 Task: Look for space in Penedo, Brazil from 4th September, 2023 to 10th September, 2023 for 1 adult in price range Rs.9000 to Rs.17000. Place can be private room with 1  bedroom having 1 bed and 1 bathroom. Property type can be house, flat, guest house, hotel. Booking option can be shelf check-in. Required host language is Spanish.
Action: Mouse moved to (420, 102)
Screenshot: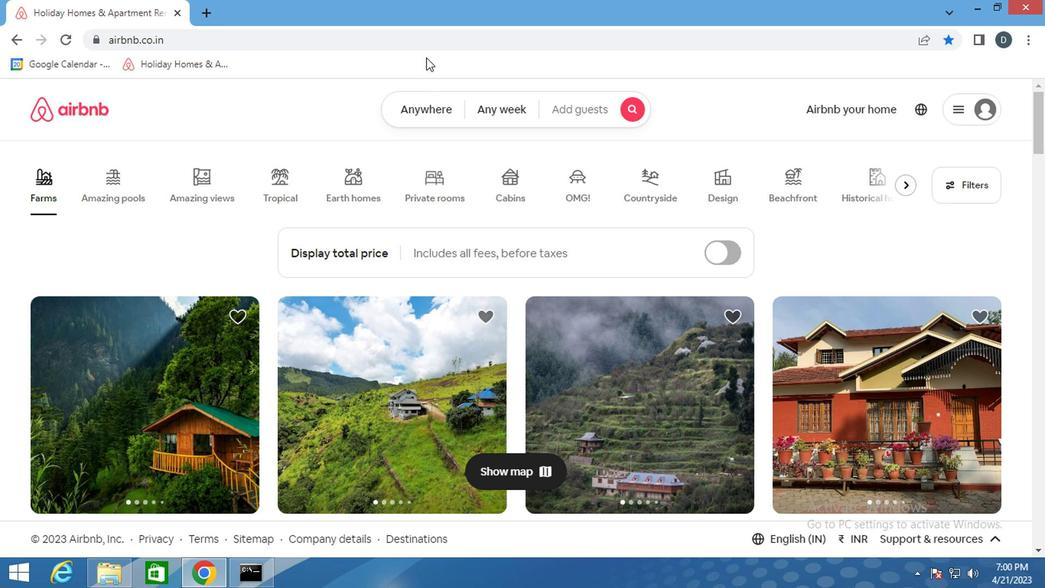 
Action: Mouse pressed left at (420, 102)
Screenshot: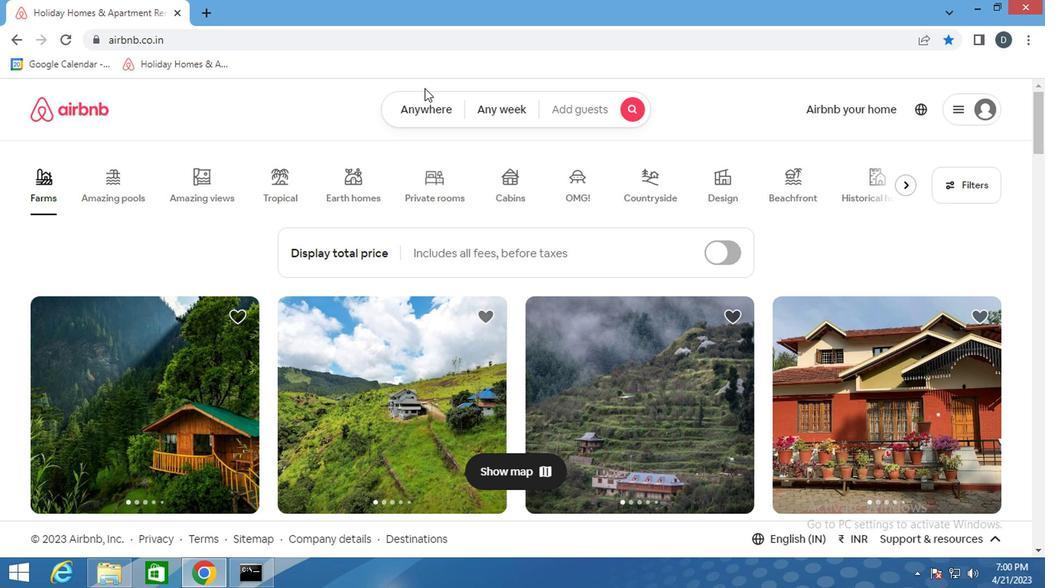 
Action: Mouse moved to (297, 174)
Screenshot: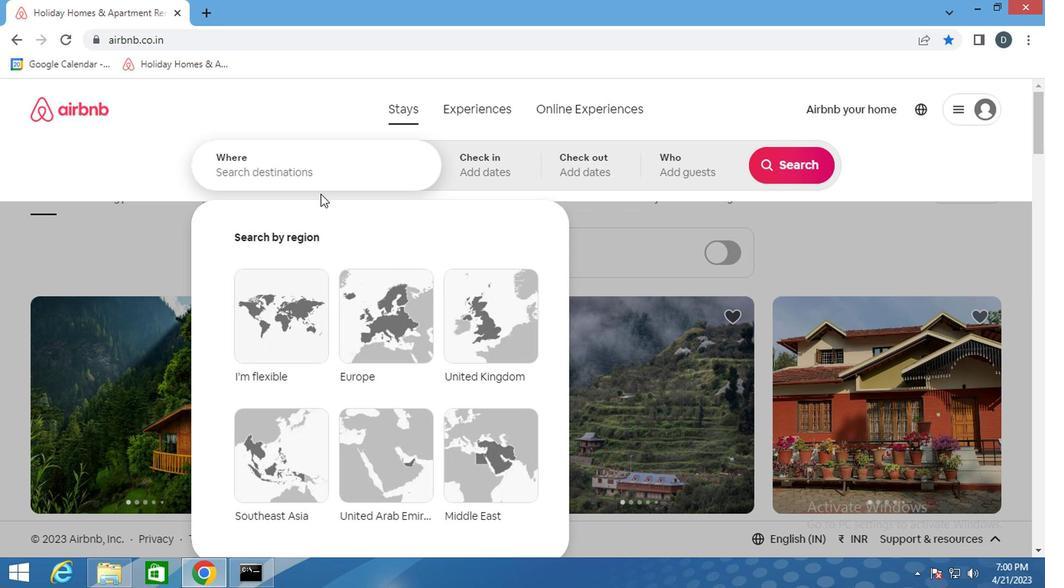 
Action: Mouse pressed left at (297, 174)
Screenshot: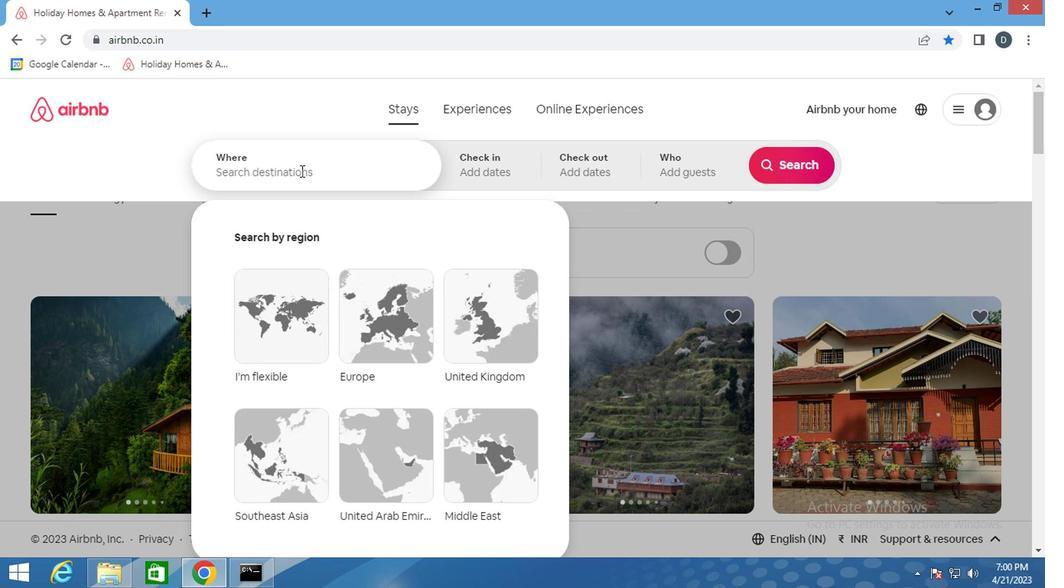 
Action: Mouse moved to (297, 178)
Screenshot: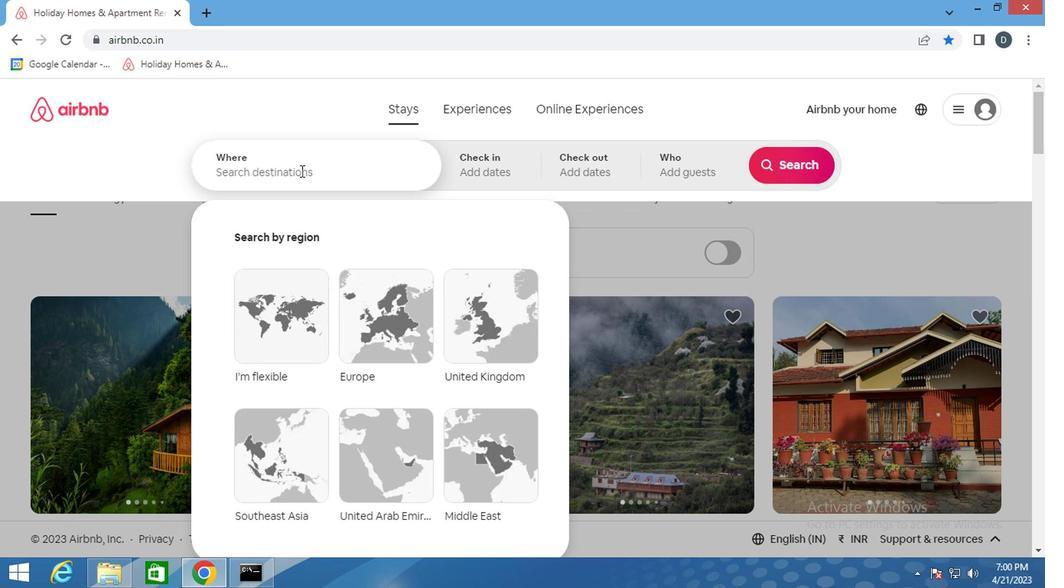 
Action: Key pressed <Key.shift_r>Penedo,<Key.shift>BRAZIL<Key.enter>
Screenshot: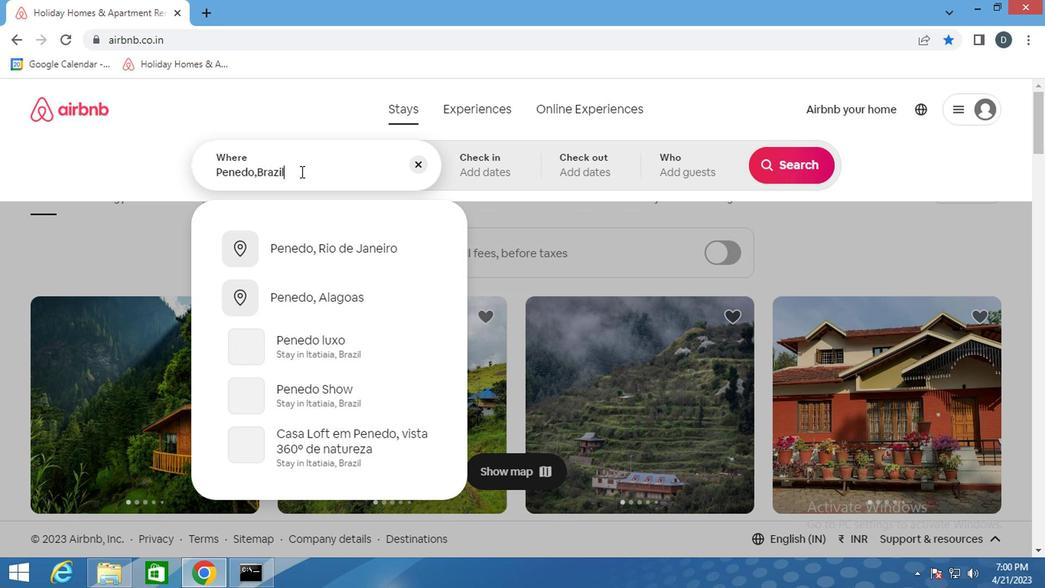 
Action: Mouse moved to (769, 288)
Screenshot: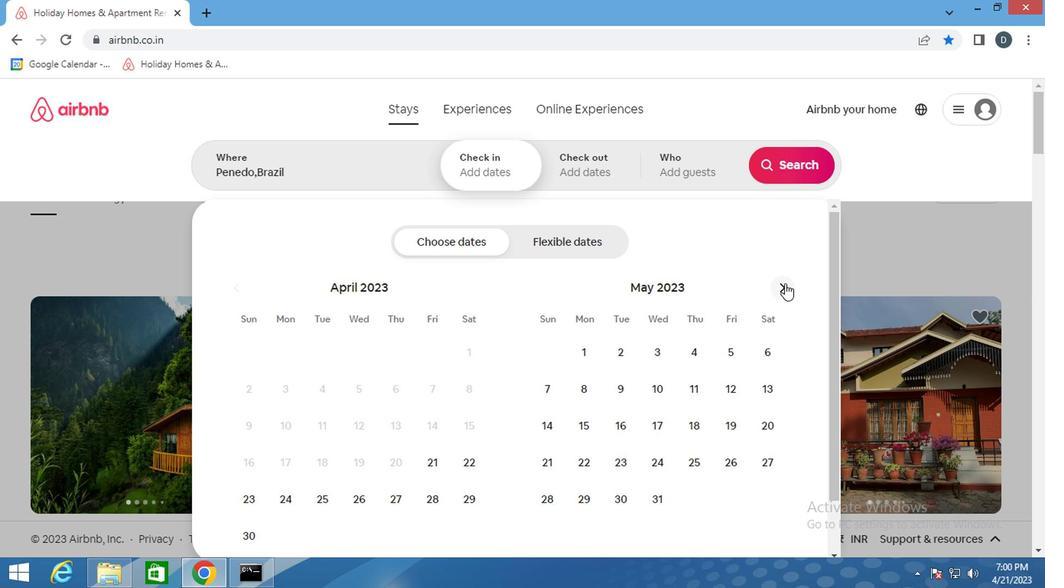 
Action: Mouse pressed left at (769, 288)
Screenshot: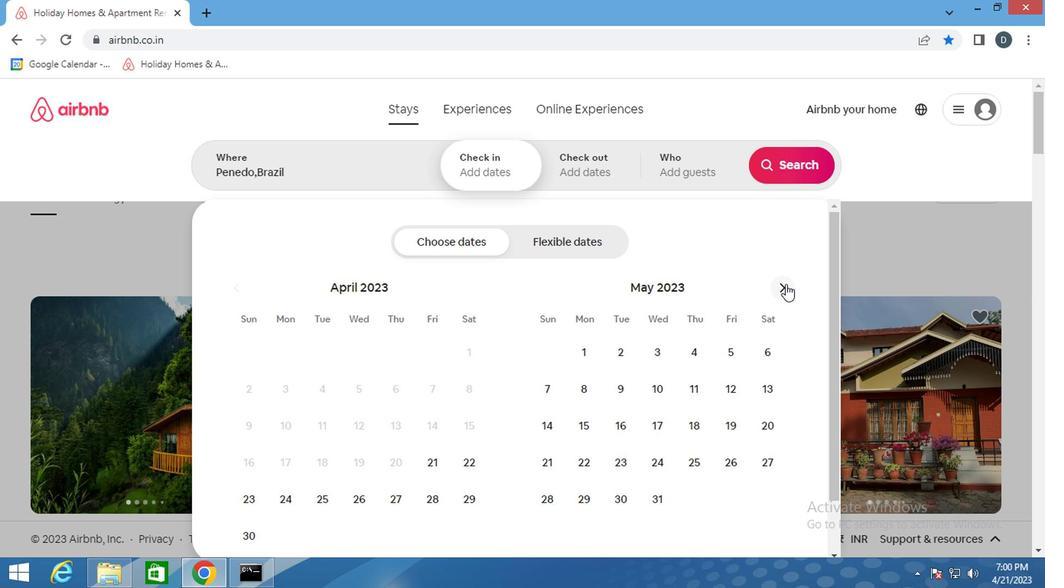 
Action: Mouse pressed left at (769, 288)
Screenshot: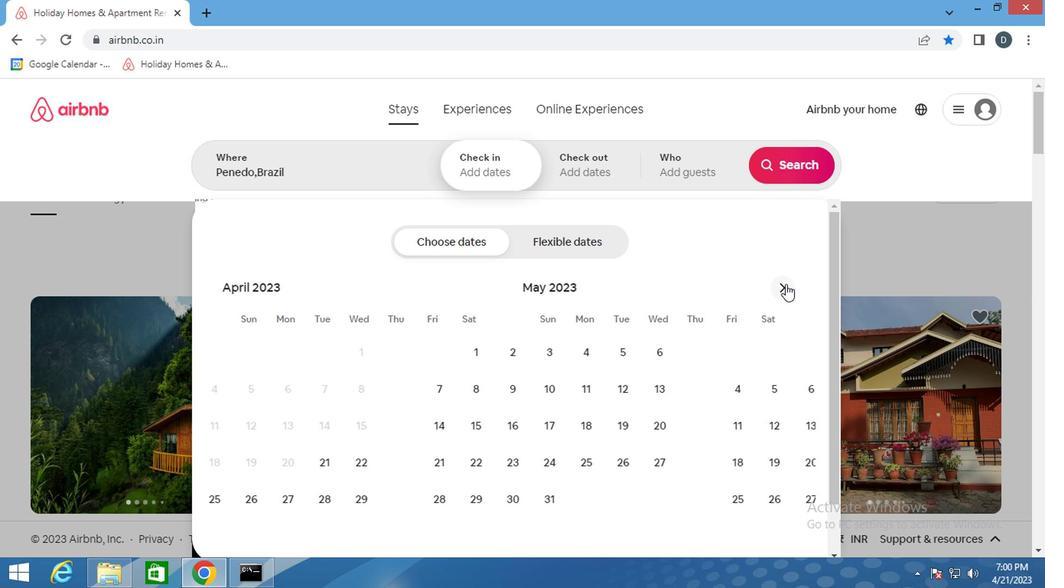 
Action: Mouse pressed left at (769, 288)
Screenshot: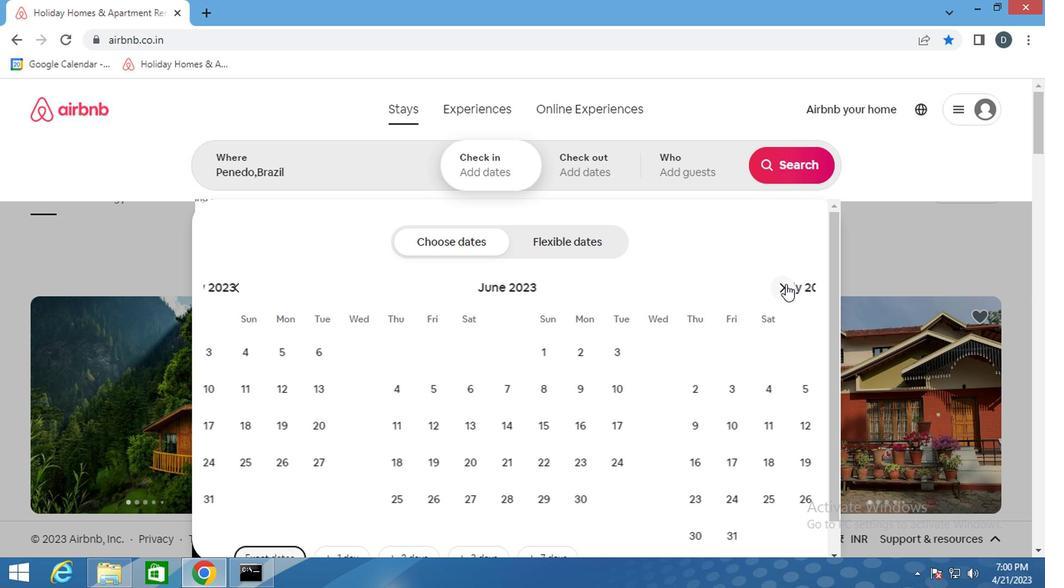 
Action: Mouse pressed left at (769, 288)
Screenshot: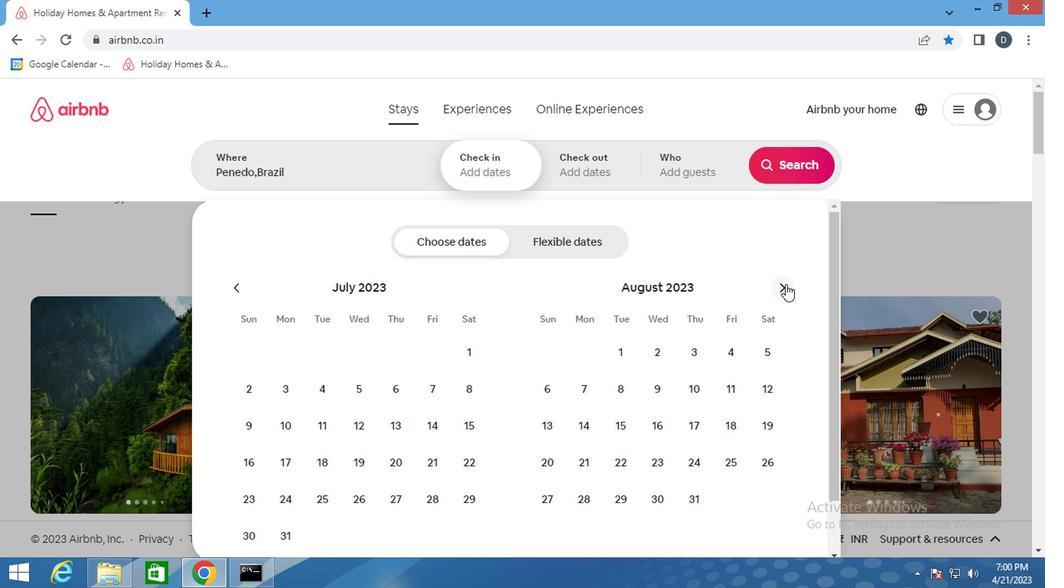 
Action: Mouse moved to (578, 386)
Screenshot: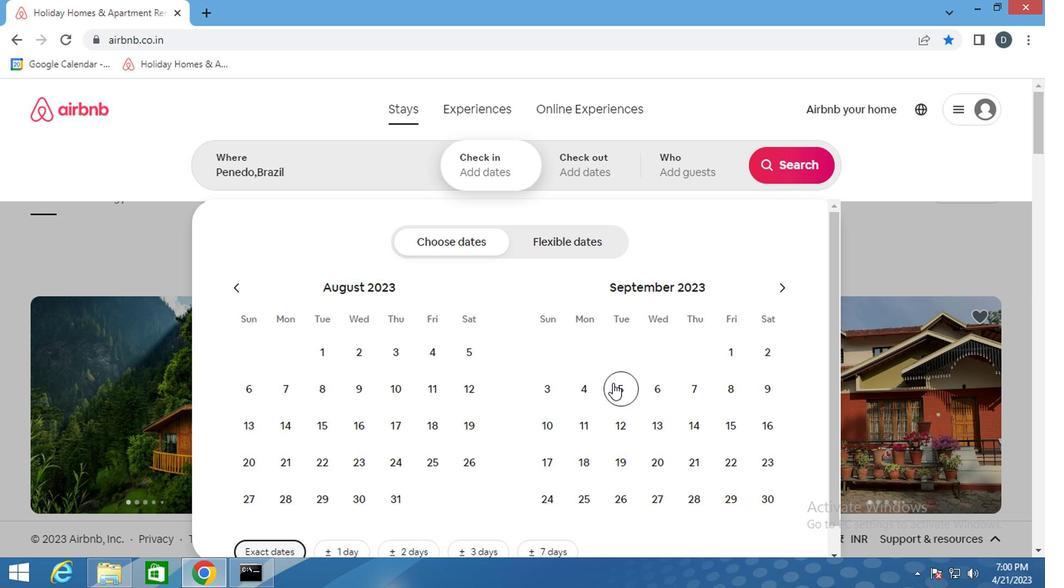 
Action: Mouse pressed left at (578, 386)
Screenshot: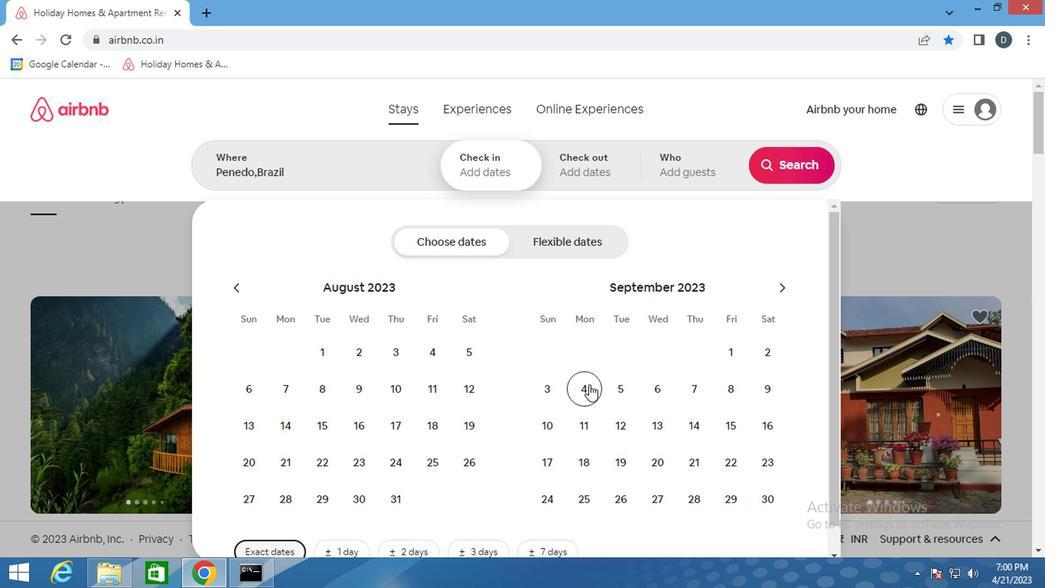 
Action: Mouse moved to (554, 423)
Screenshot: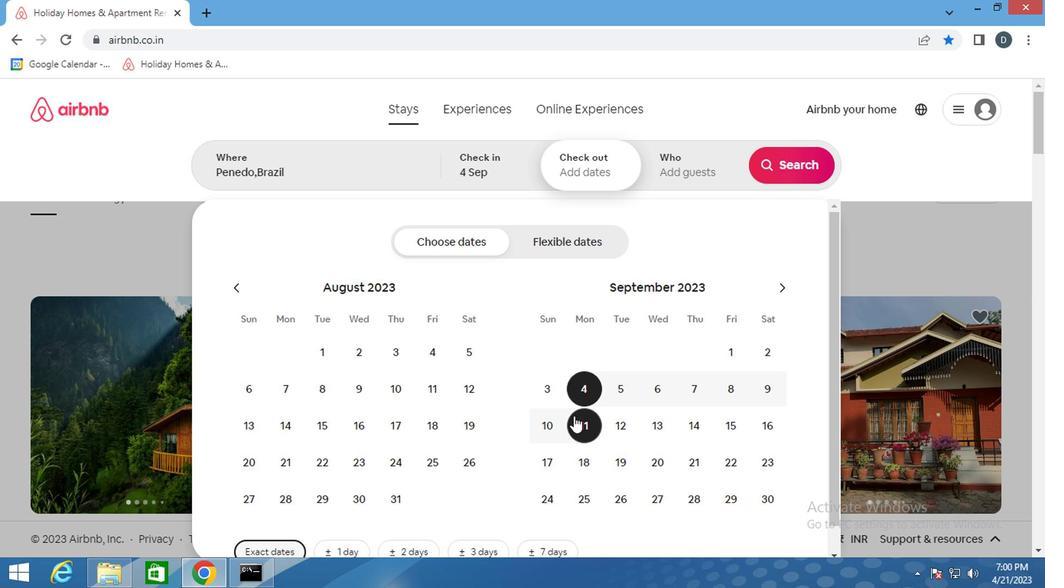 
Action: Mouse pressed left at (554, 423)
Screenshot: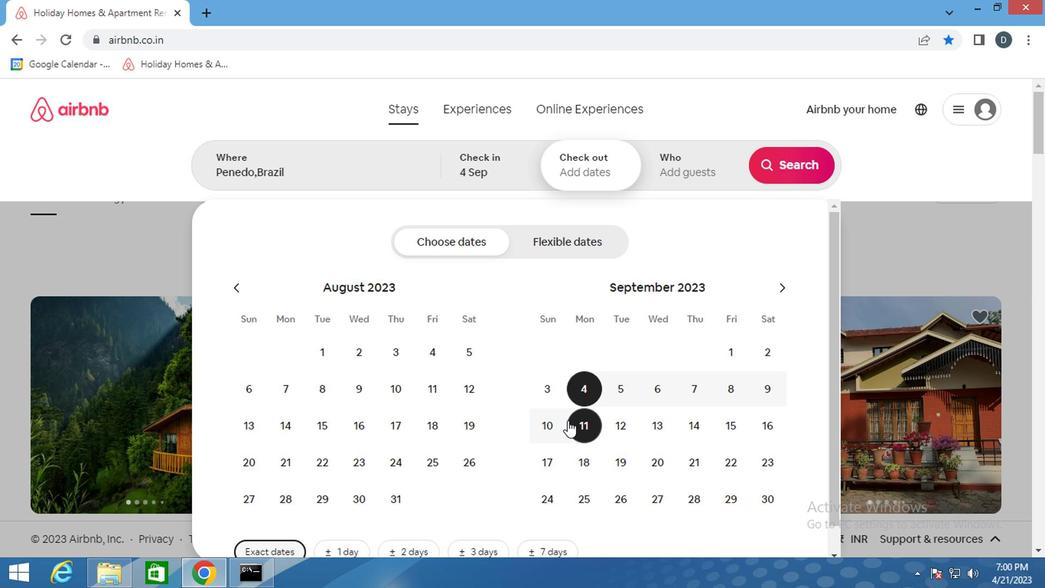 
Action: Mouse moved to (664, 185)
Screenshot: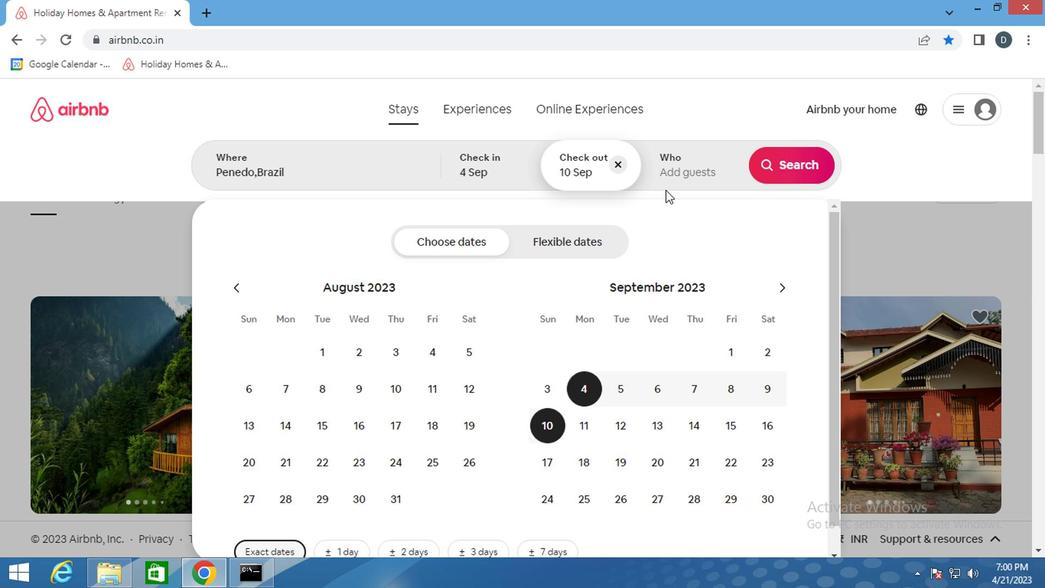 
Action: Mouse pressed left at (664, 185)
Screenshot: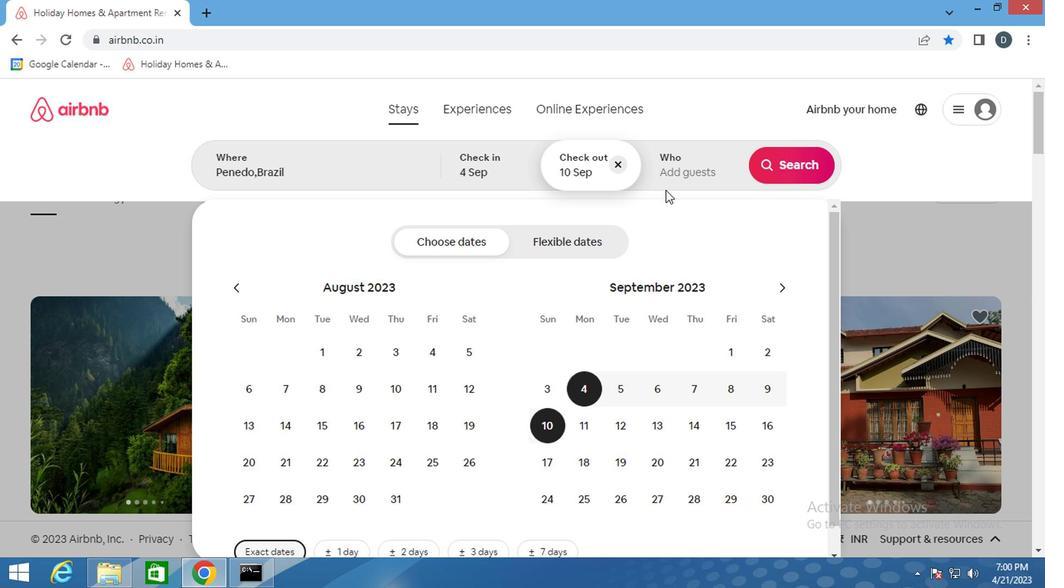 
Action: Mouse moved to (784, 252)
Screenshot: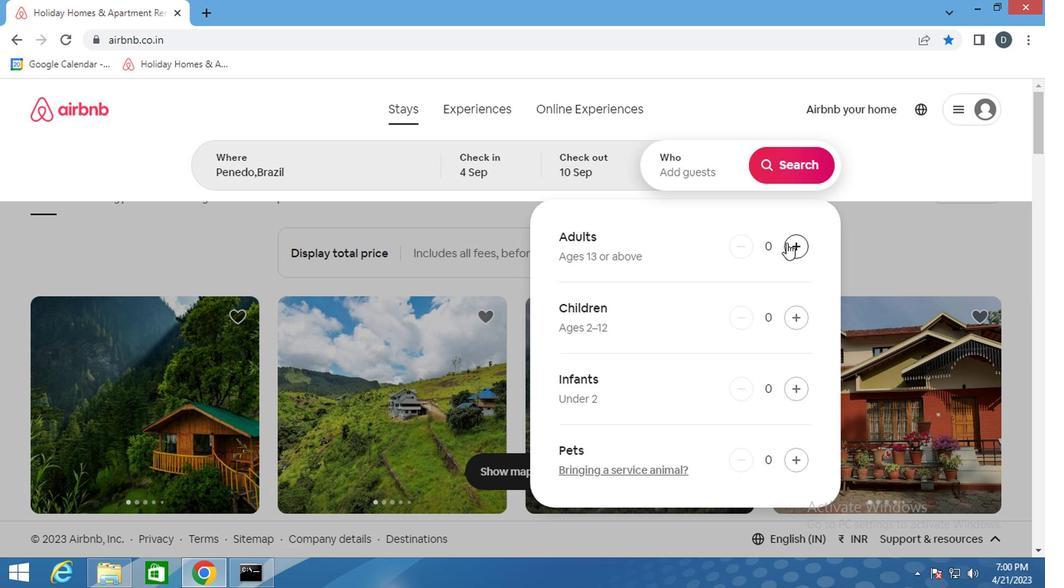 
Action: Mouse pressed left at (784, 252)
Screenshot: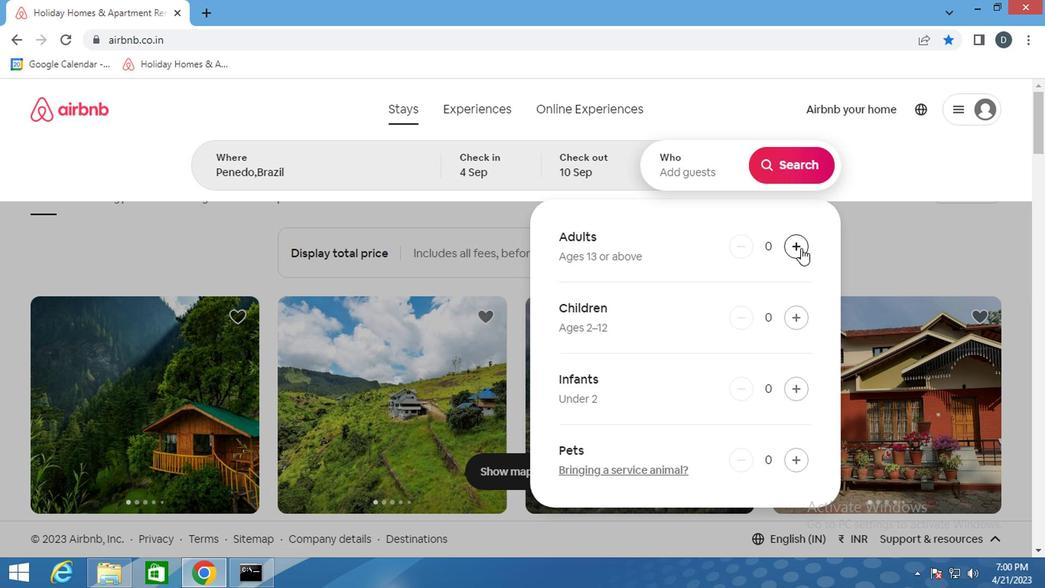 
Action: Mouse moved to (766, 169)
Screenshot: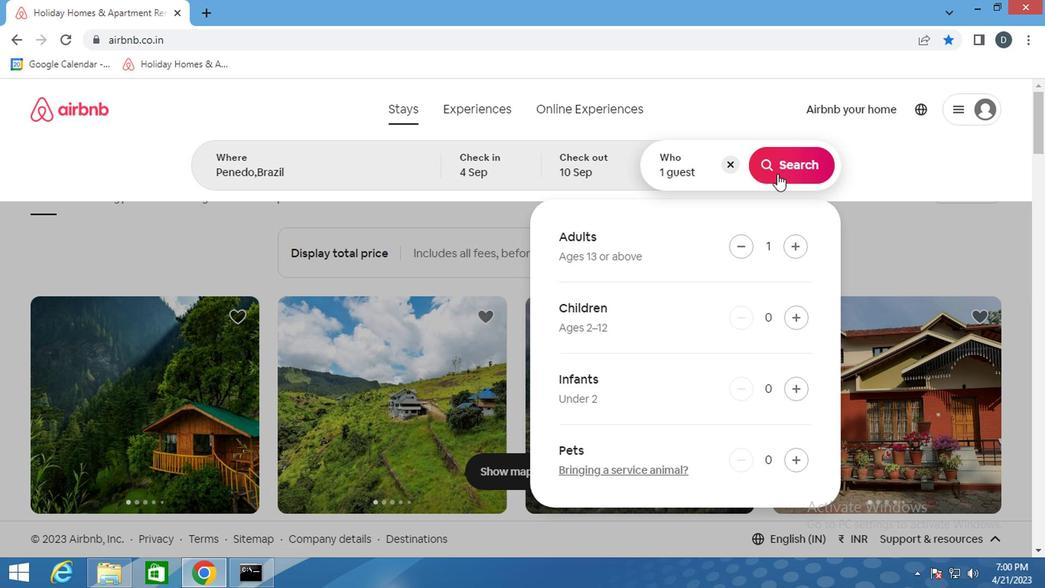 
Action: Mouse pressed left at (766, 169)
Screenshot: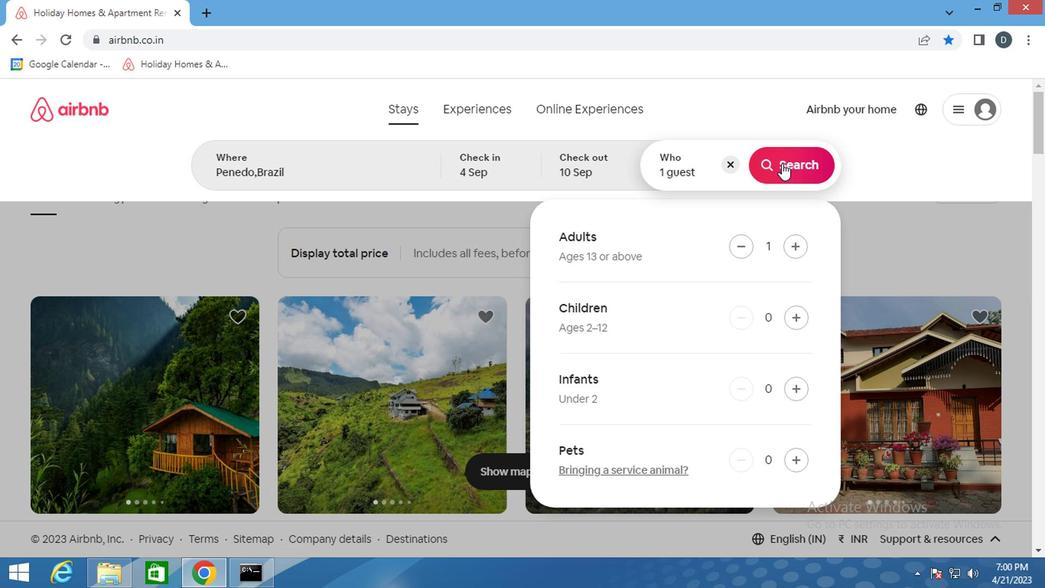 
Action: Mouse moved to (947, 163)
Screenshot: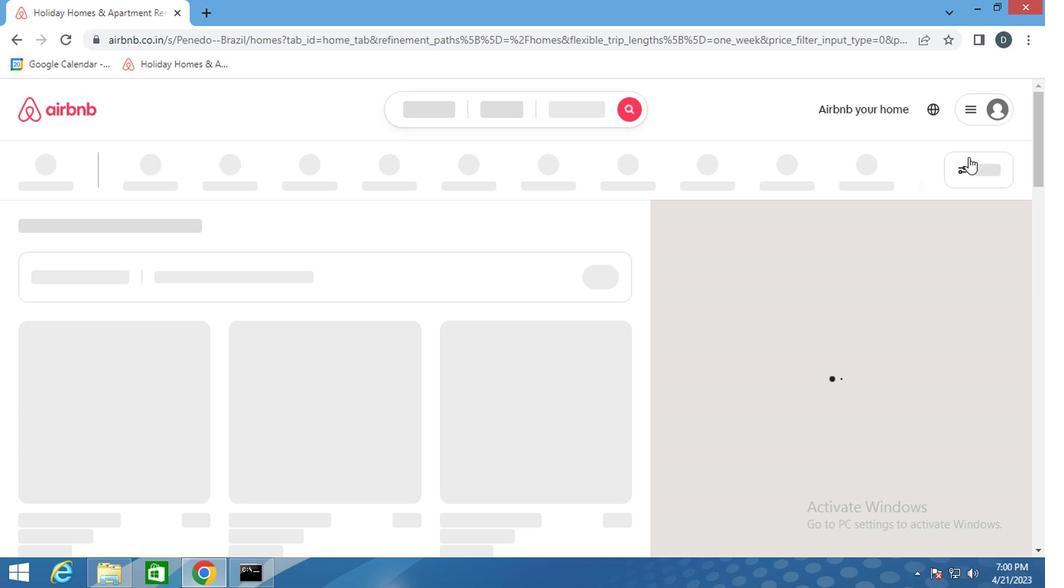 
Action: Mouse pressed left at (947, 163)
Screenshot: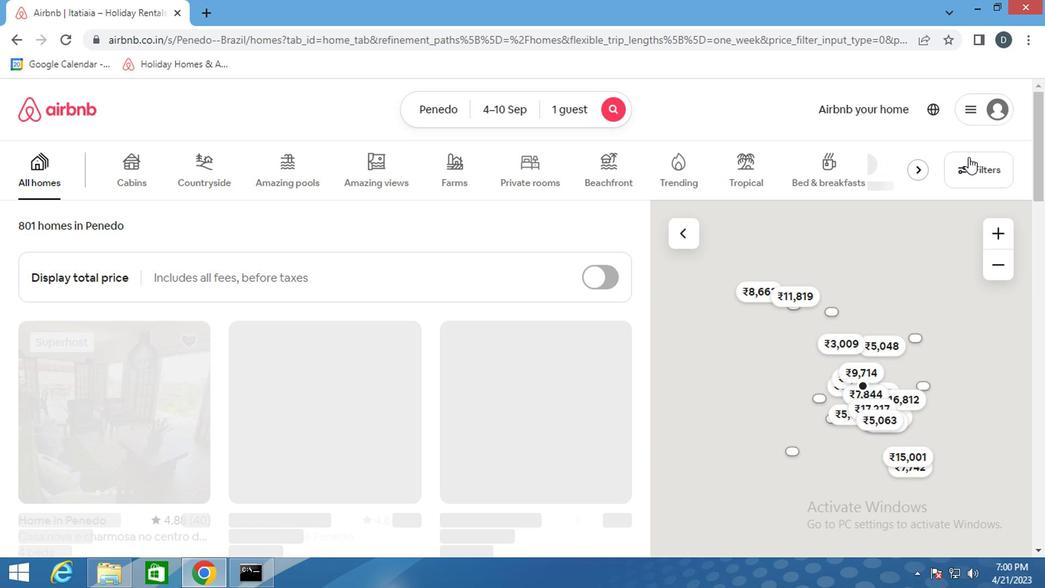 
Action: Mouse moved to (317, 369)
Screenshot: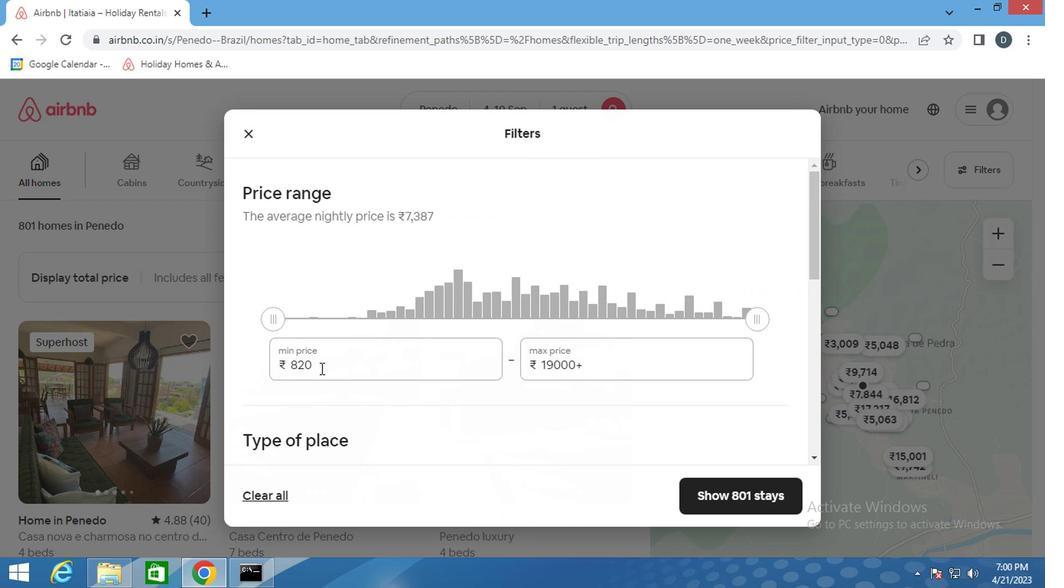 
Action: Mouse pressed left at (317, 369)
Screenshot: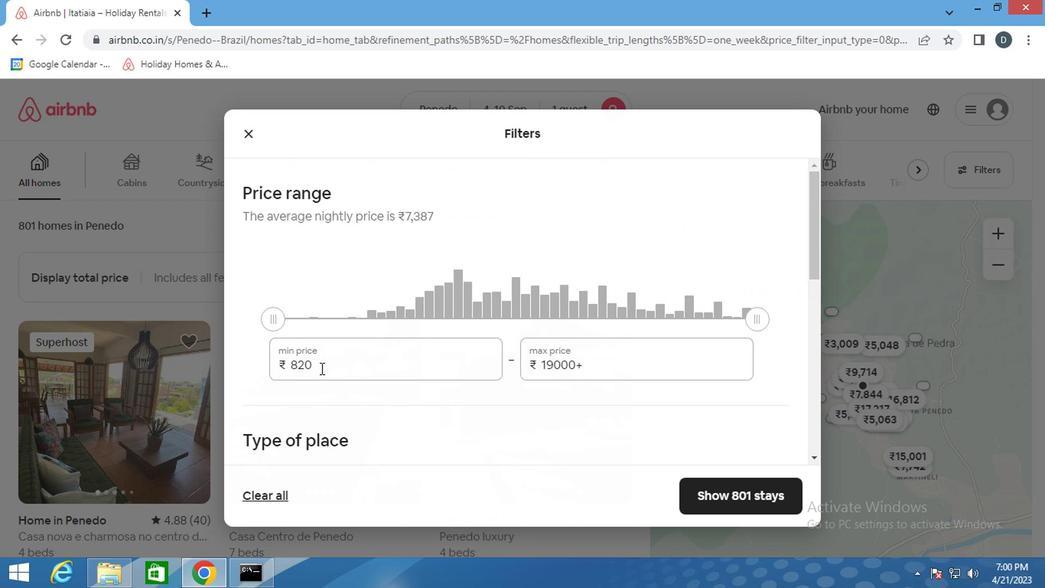 
Action: Mouse pressed left at (317, 369)
Screenshot: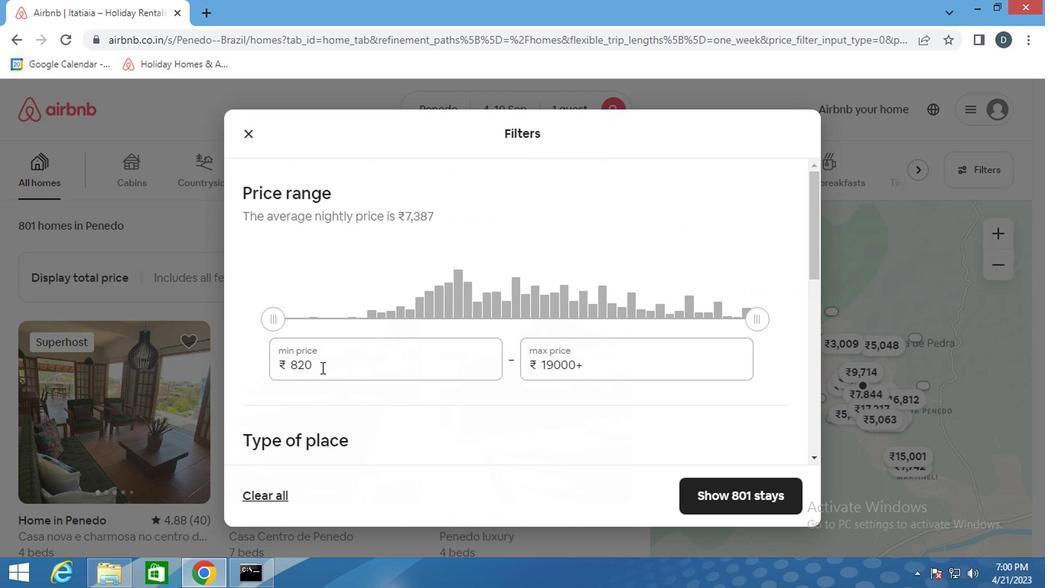 
Action: Key pressed 9000<Key.tab>ctrl+Actrl+1700
Screenshot: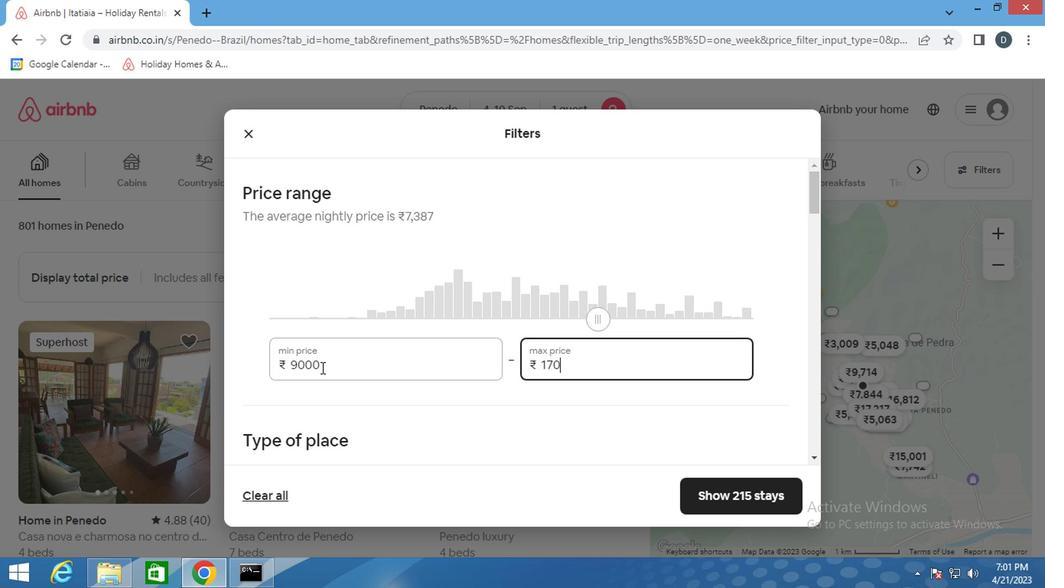 
Action: Mouse moved to (409, 377)
Screenshot: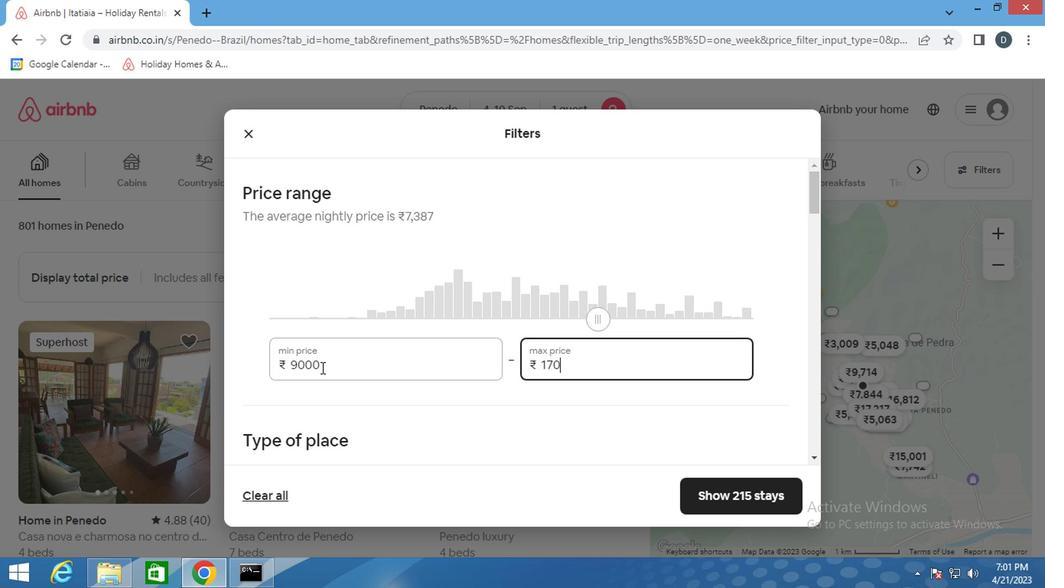
Action: Key pressed 0
Screenshot: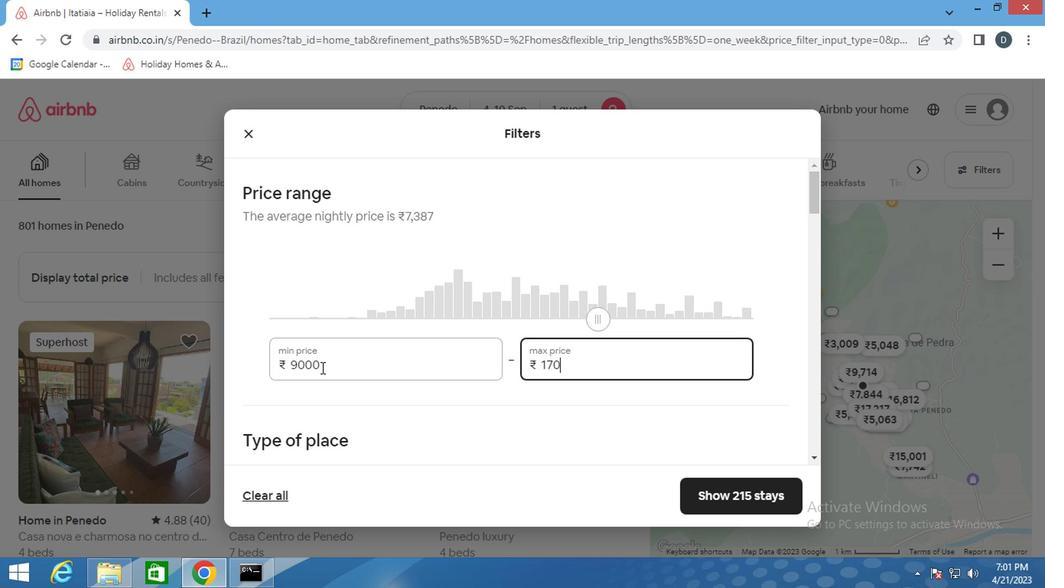 
Action: Mouse moved to (455, 383)
Screenshot: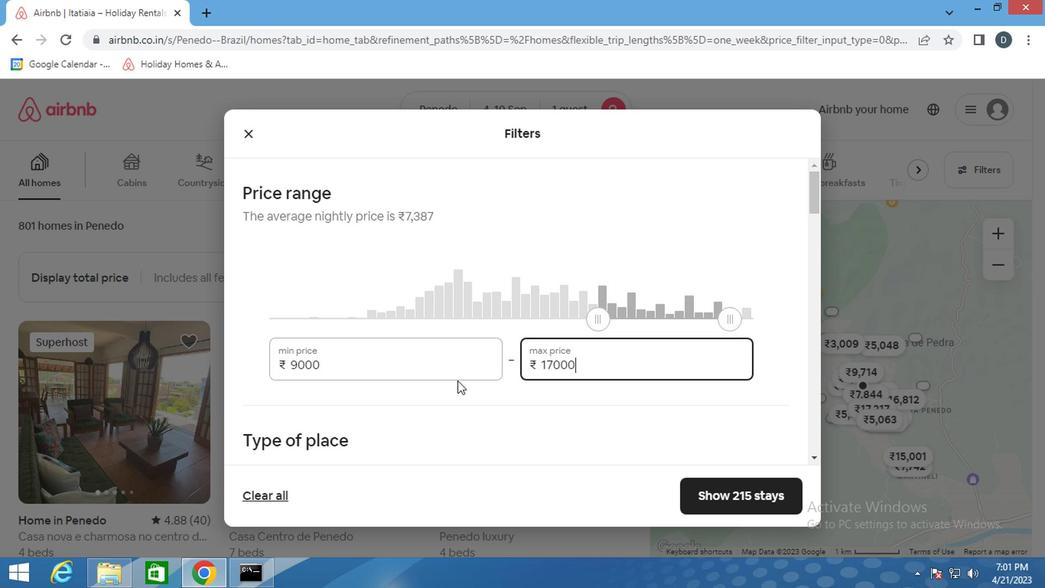 
Action: Mouse scrolled (455, 383) with delta (0, 0)
Screenshot: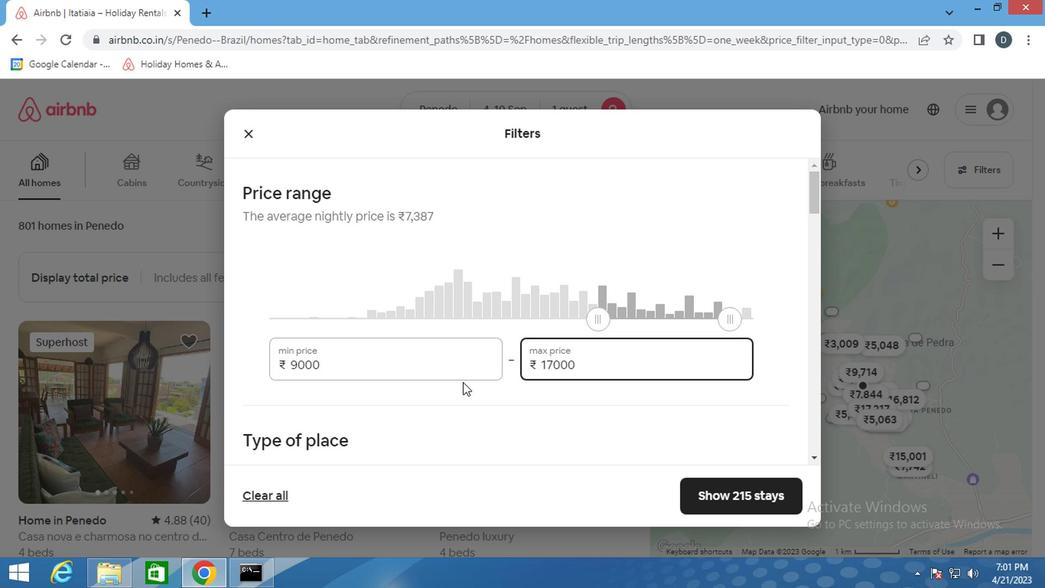 
Action: Mouse scrolled (455, 383) with delta (0, 0)
Screenshot: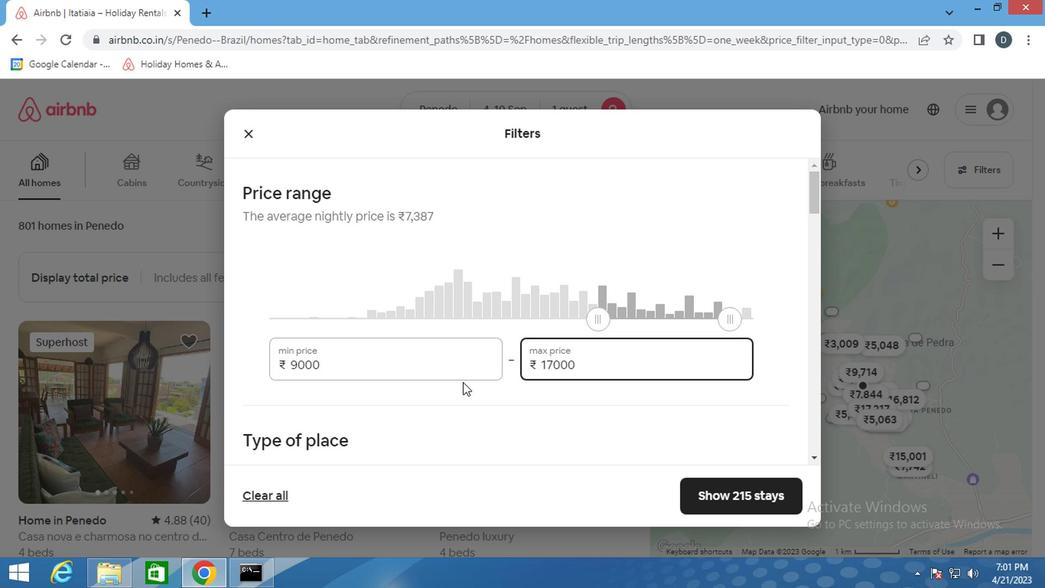 
Action: Mouse scrolled (455, 383) with delta (0, 0)
Screenshot: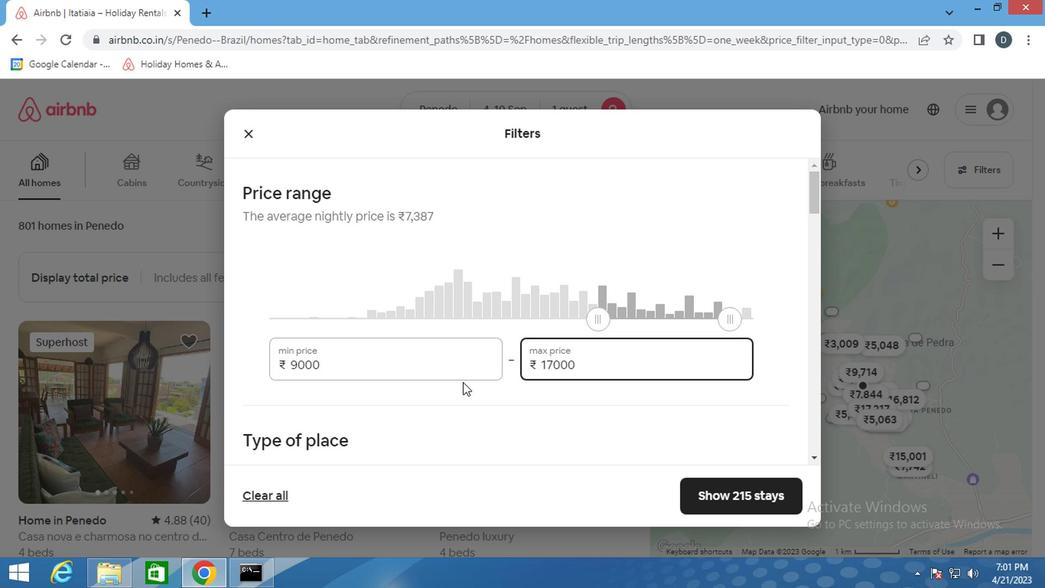 
Action: Mouse scrolled (455, 383) with delta (0, 0)
Screenshot: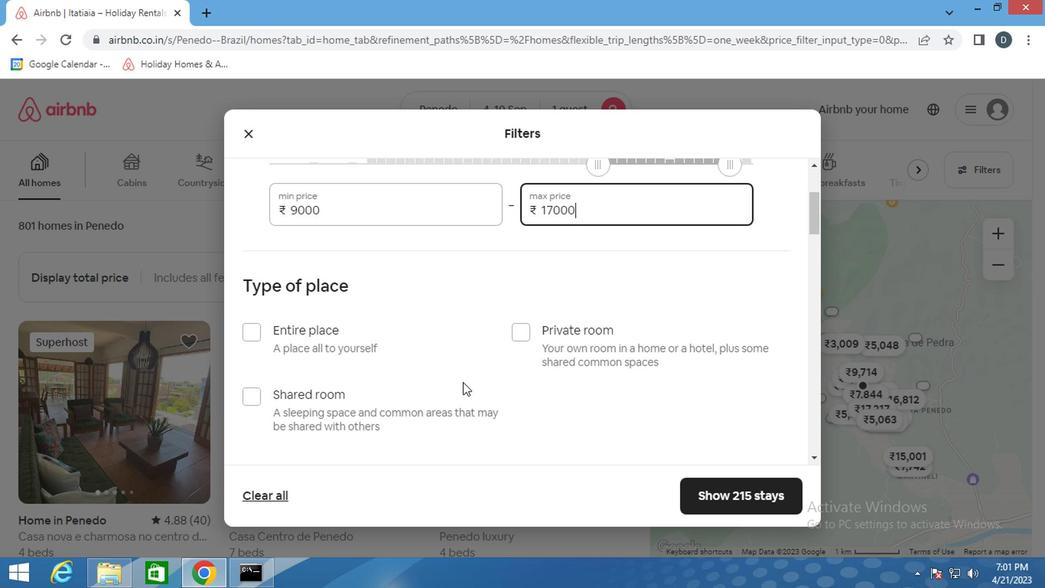 
Action: Mouse scrolled (455, 383) with delta (0, 0)
Screenshot: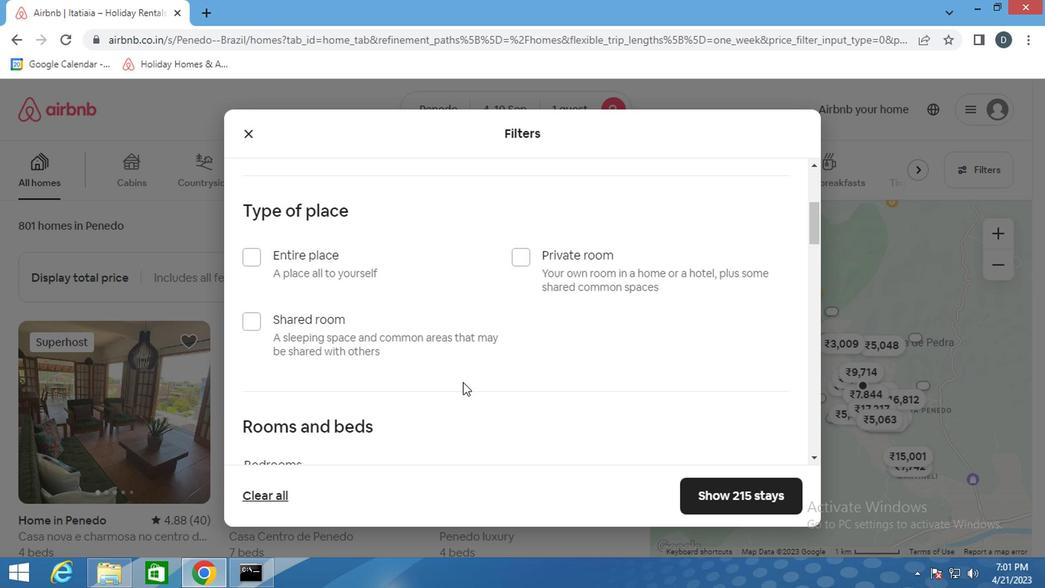 
Action: Mouse moved to (459, 344)
Screenshot: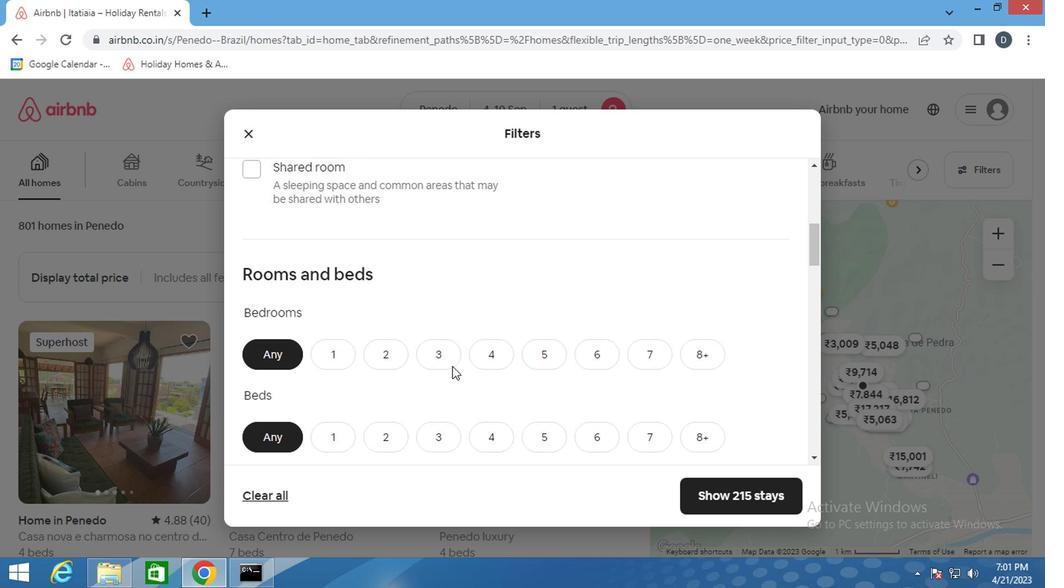 
Action: Mouse scrolled (459, 345) with delta (0, 1)
Screenshot: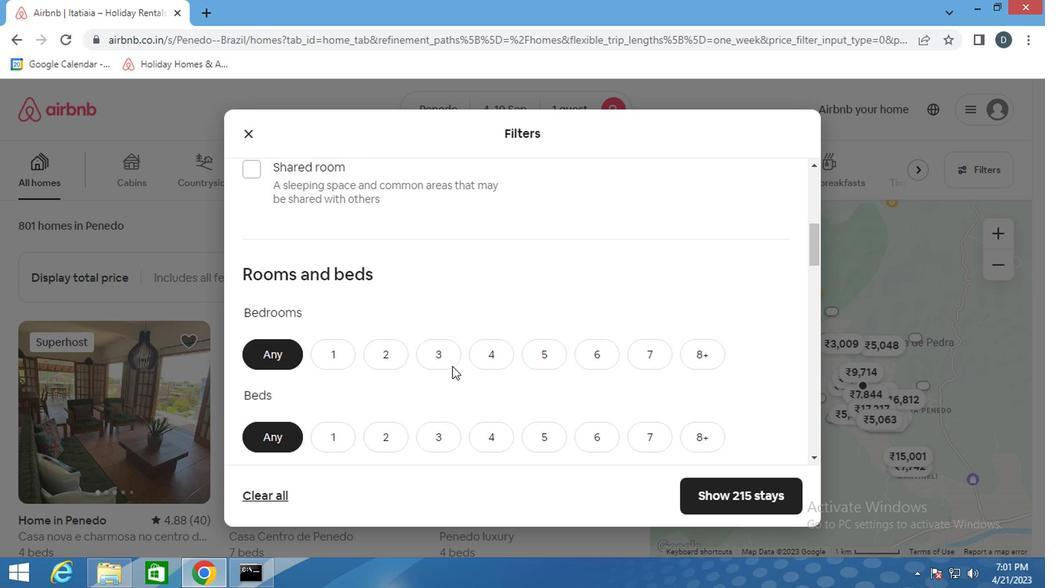 
Action: Mouse scrolled (459, 345) with delta (0, 1)
Screenshot: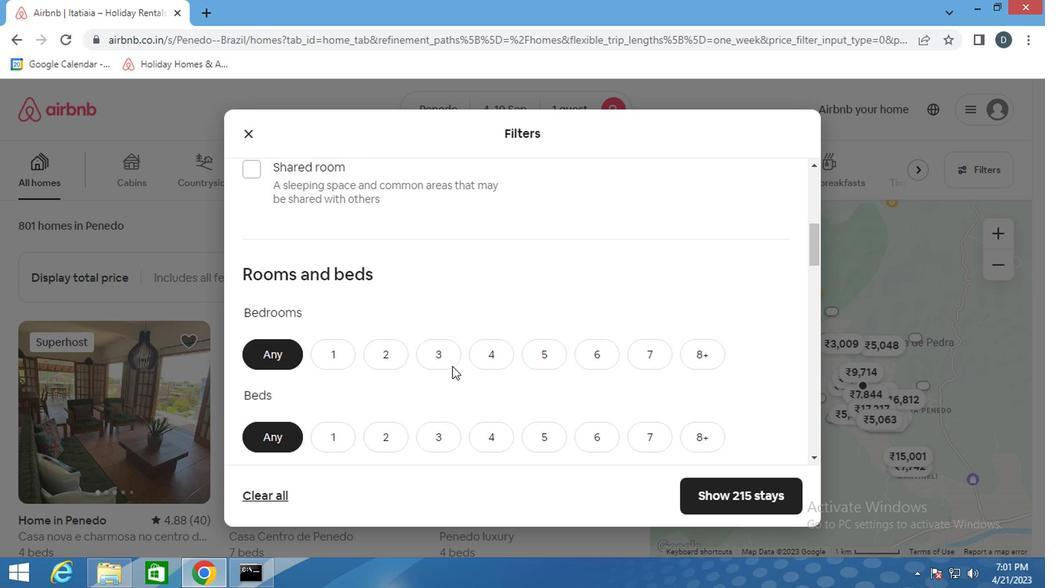 
Action: Mouse scrolled (459, 345) with delta (0, 1)
Screenshot: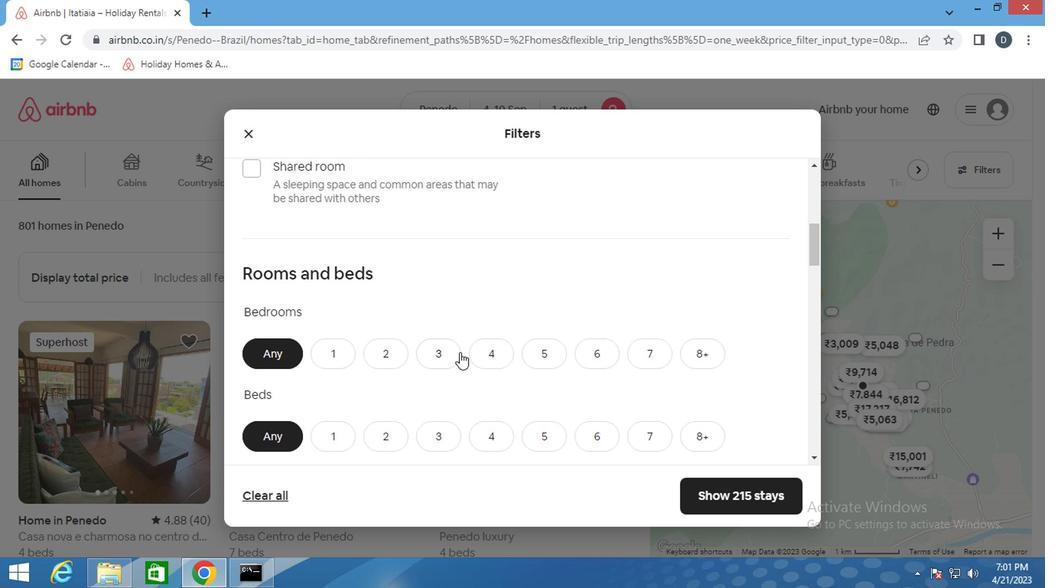 
Action: Mouse moved to (602, 345)
Screenshot: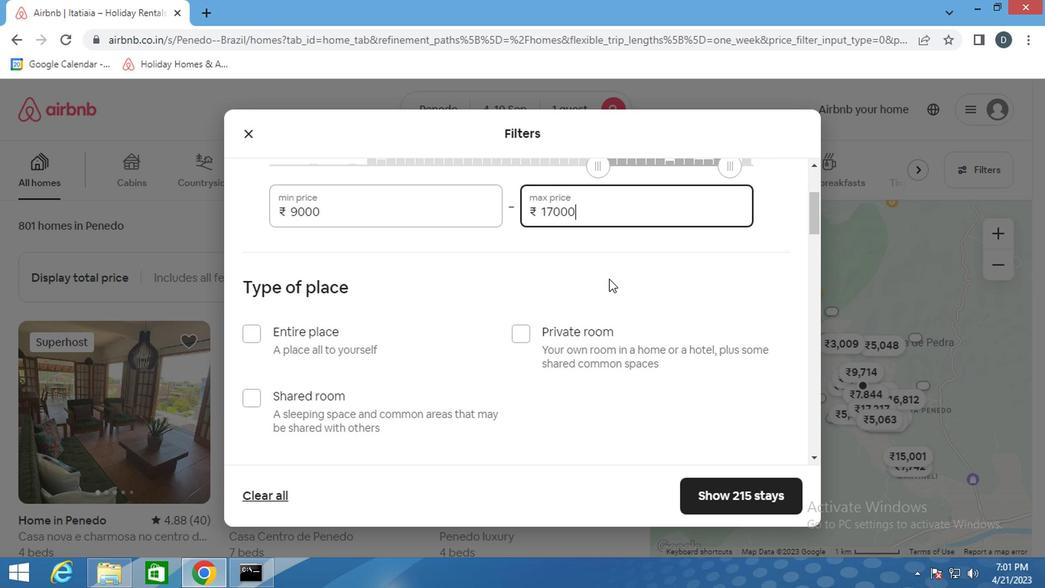 
Action: Mouse pressed left at (602, 345)
Screenshot: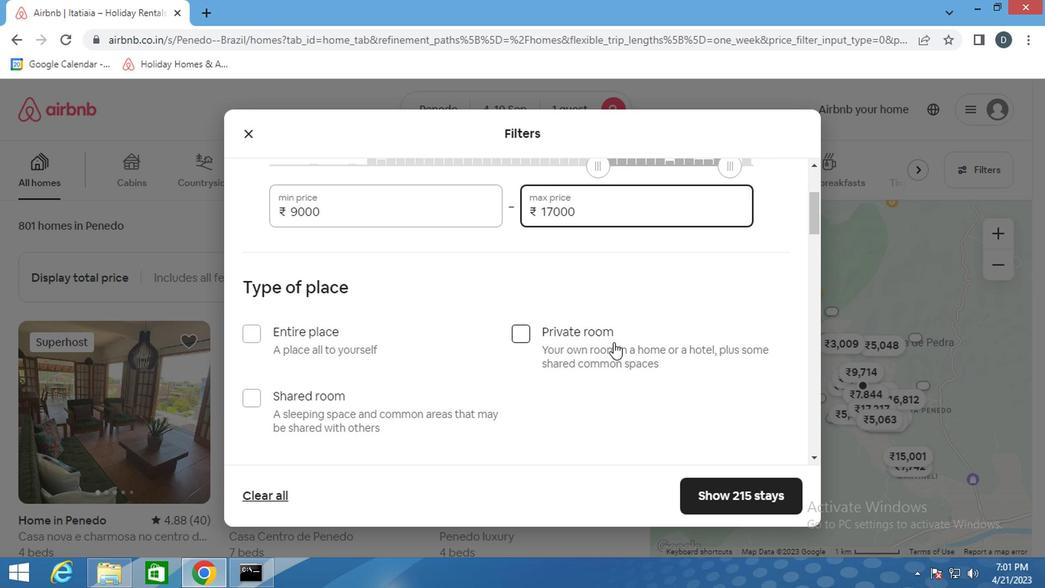
Action: Mouse moved to (579, 345)
Screenshot: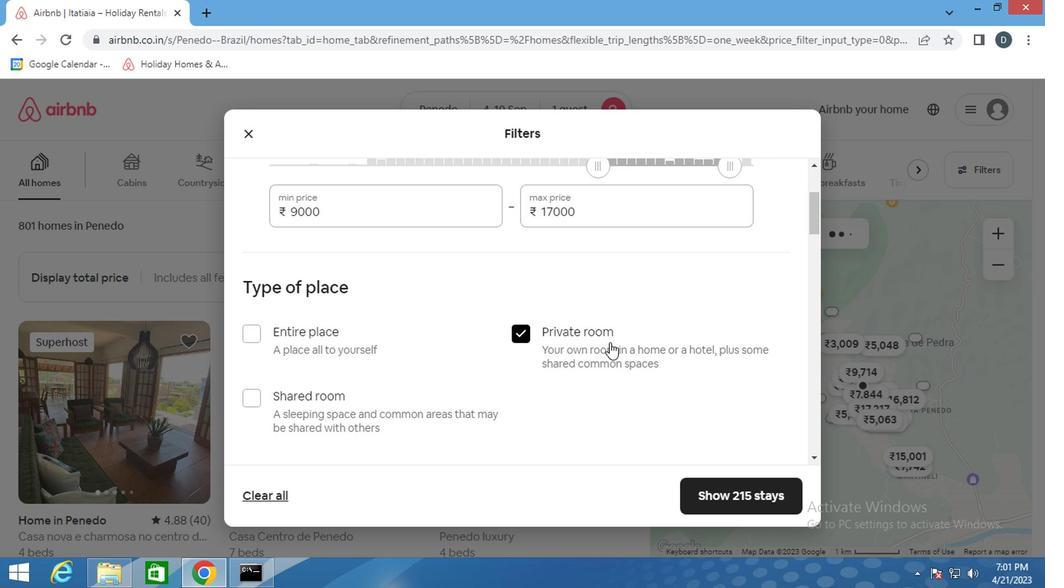
Action: Mouse scrolled (579, 344) with delta (0, -1)
Screenshot: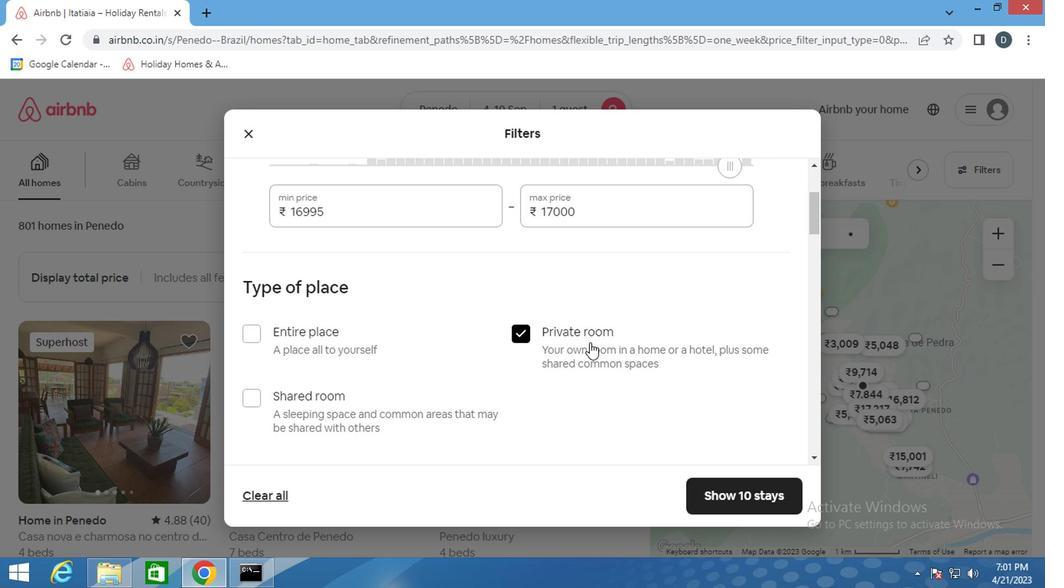 
Action: Mouse scrolled (579, 344) with delta (0, -1)
Screenshot: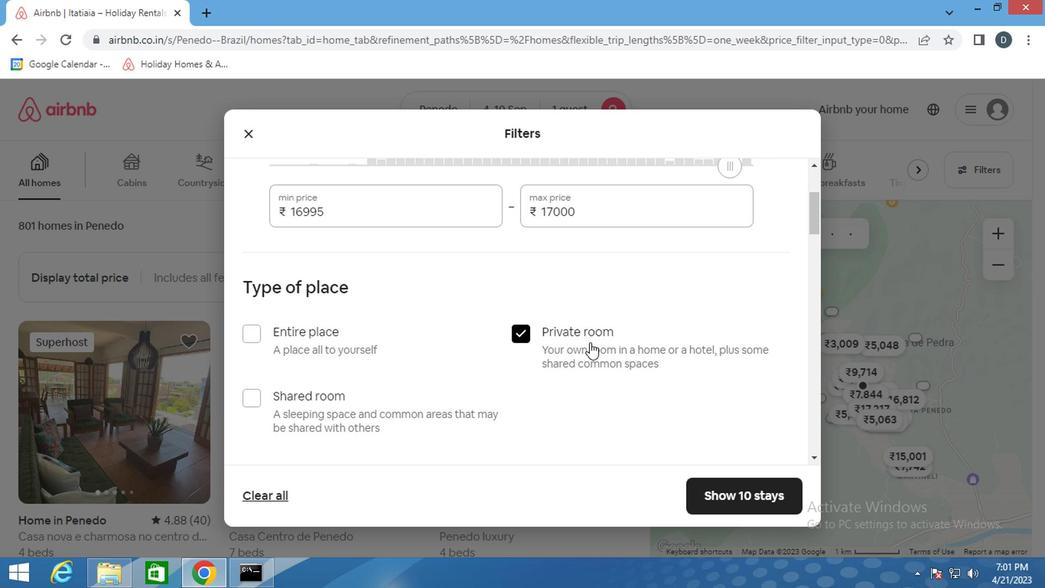 
Action: Mouse scrolled (579, 344) with delta (0, -1)
Screenshot: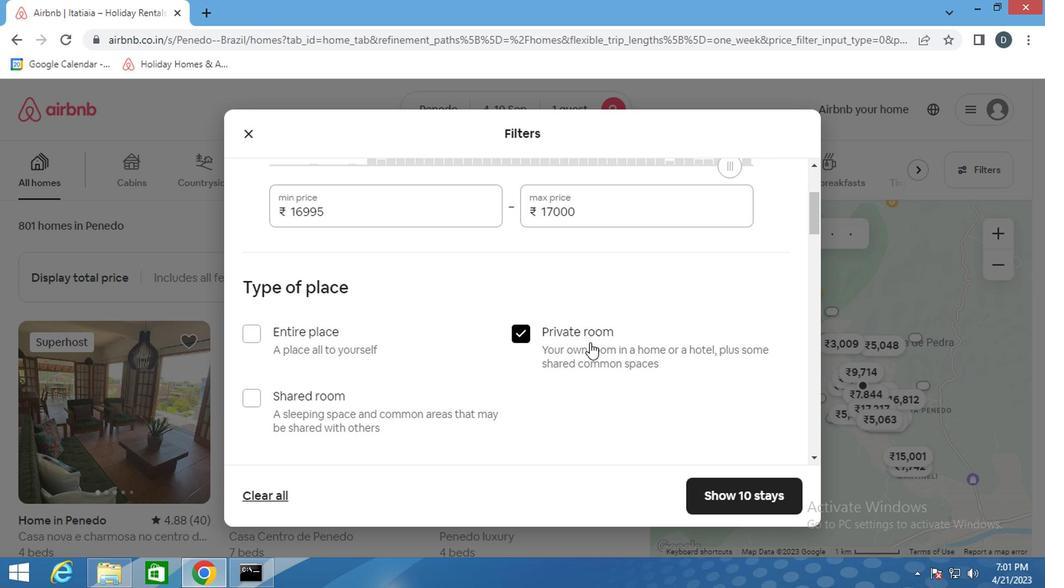 
Action: Mouse moved to (330, 353)
Screenshot: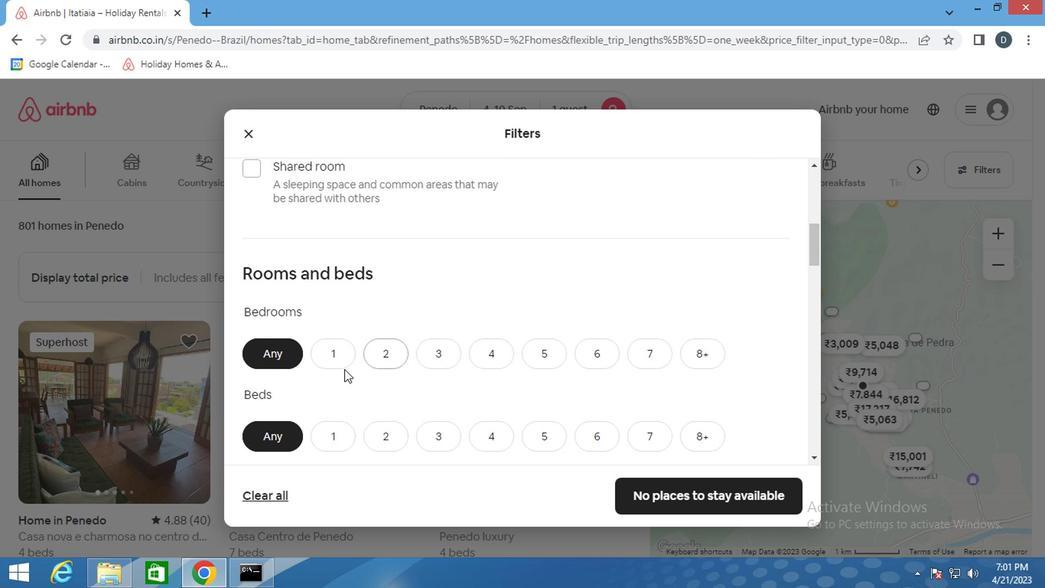 
Action: Mouse pressed left at (330, 353)
Screenshot: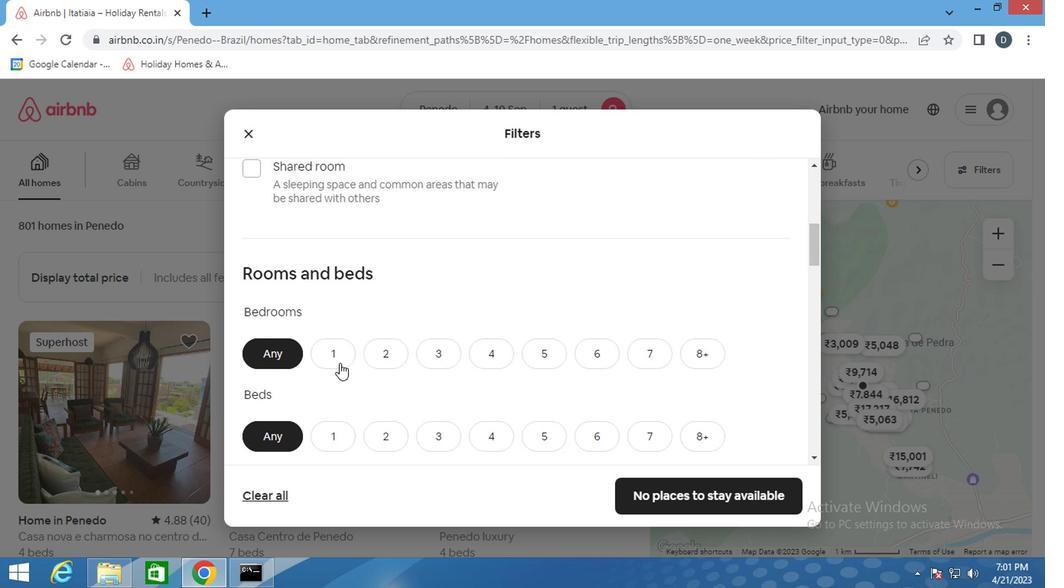 
Action: Mouse moved to (330, 442)
Screenshot: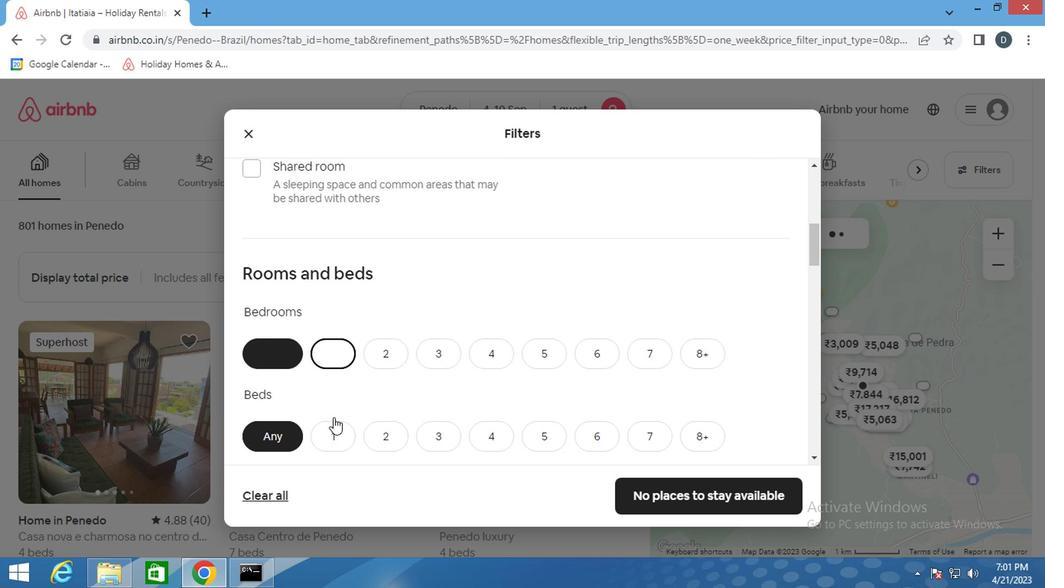 
Action: Mouse pressed left at (330, 442)
Screenshot: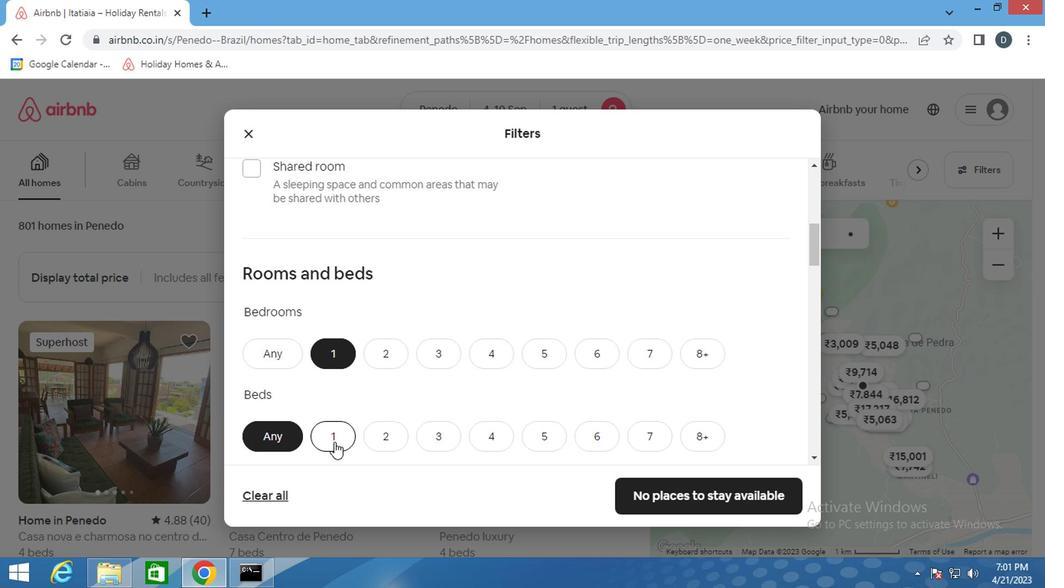 
Action: Mouse moved to (355, 406)
Screenshot: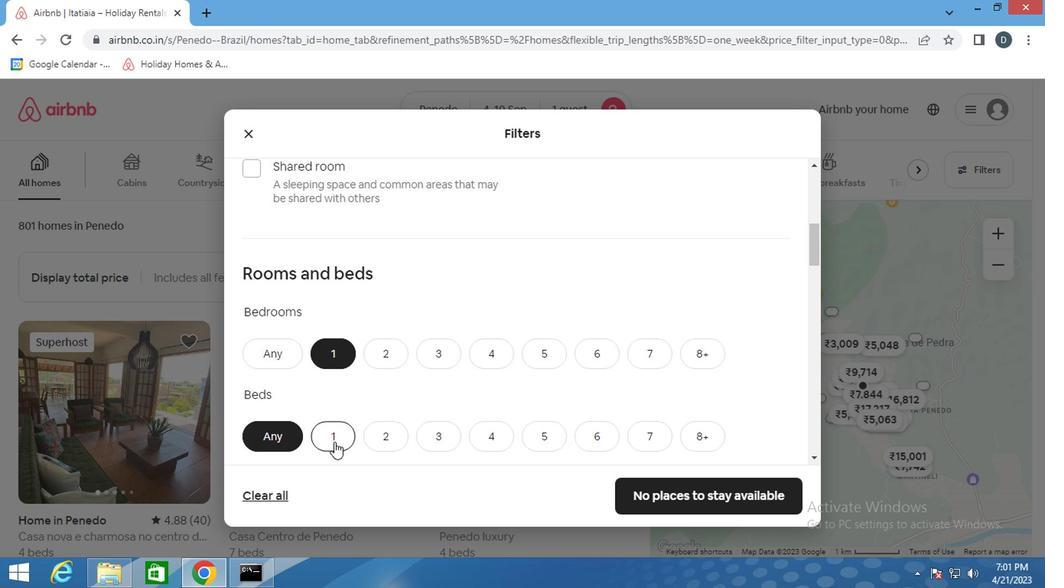 
Action: Mouse scrolled (355, 405) with delta (0, 0)
Screenshot: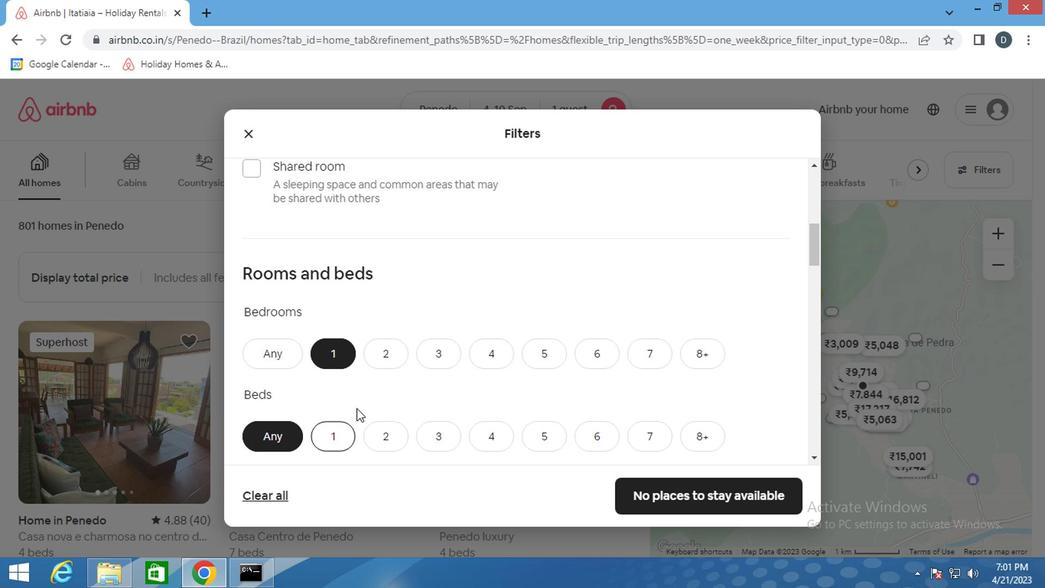 
Action: Mouse scrolled (355, 405) with delta (0, 0)
Screenshot: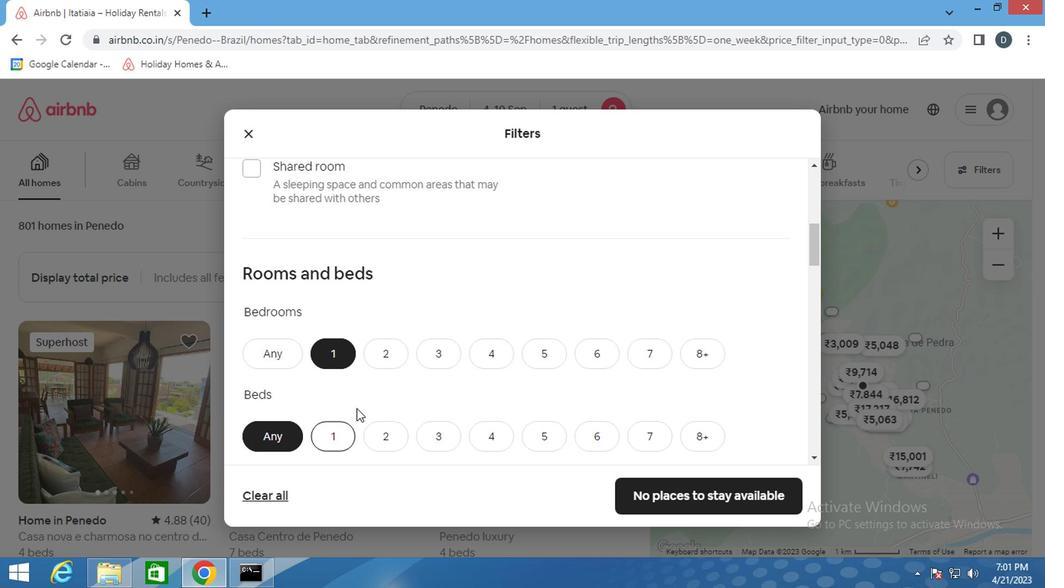 
Action: Mouse moved to (335, 373)
Screenshot: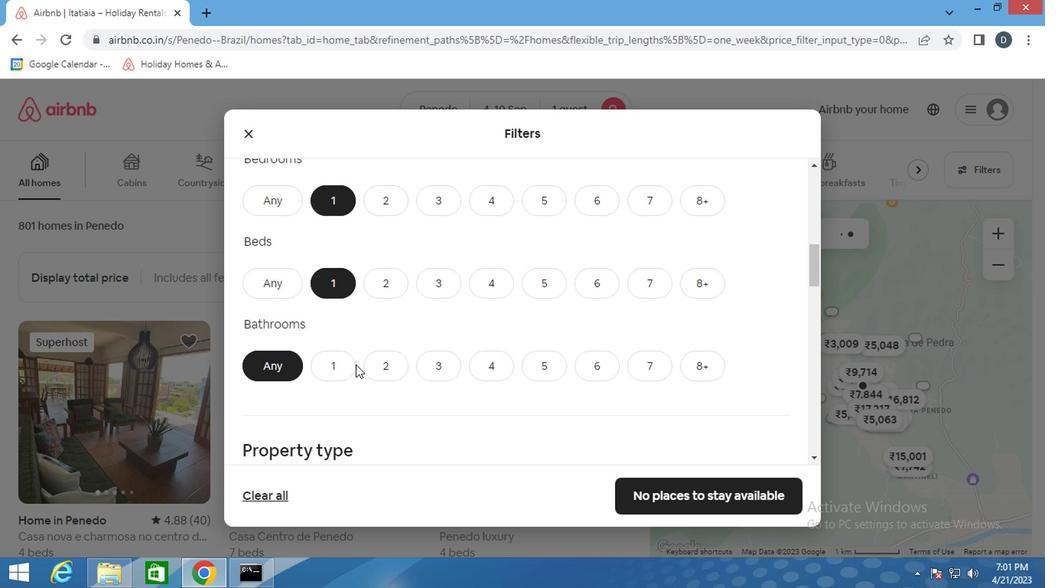 
Action: Mouse pressed left at (335, 373)
Screenshot: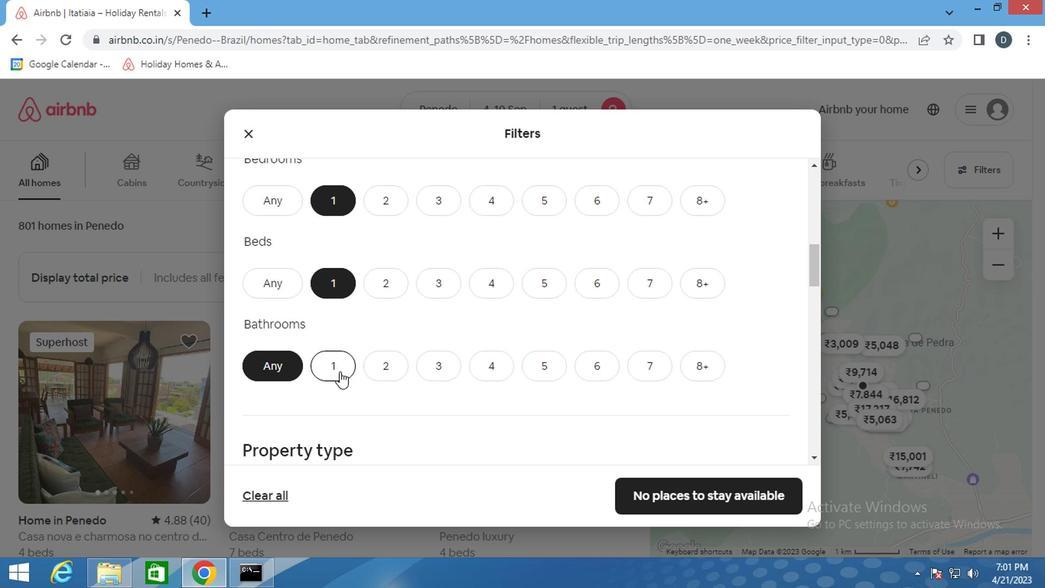 
Action: Mouse moved to (439, 408)
Screenshot: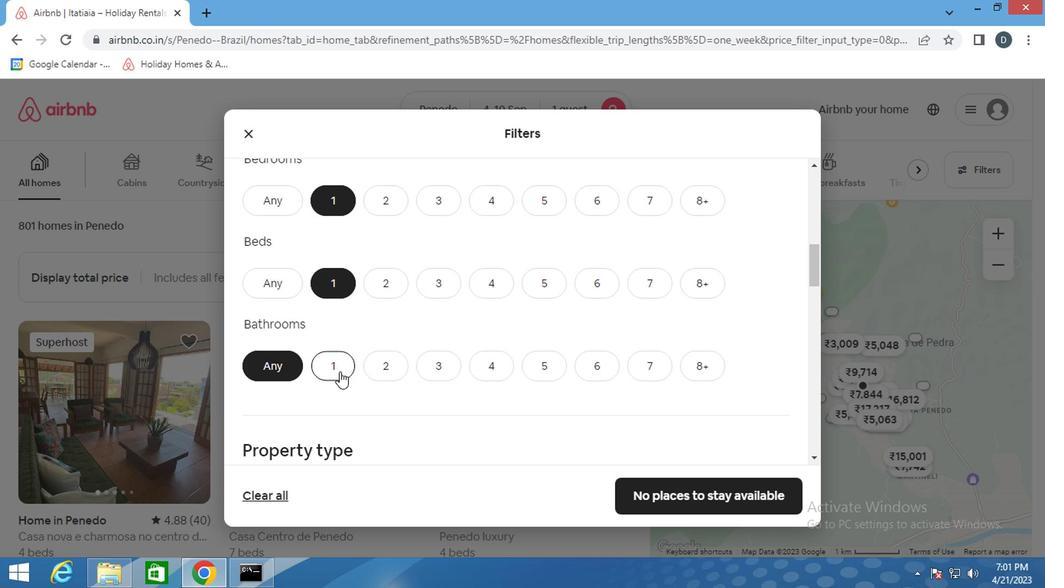 
Action: Mouse scrolled (439, 407) with delta (0, -1)
Screenshot: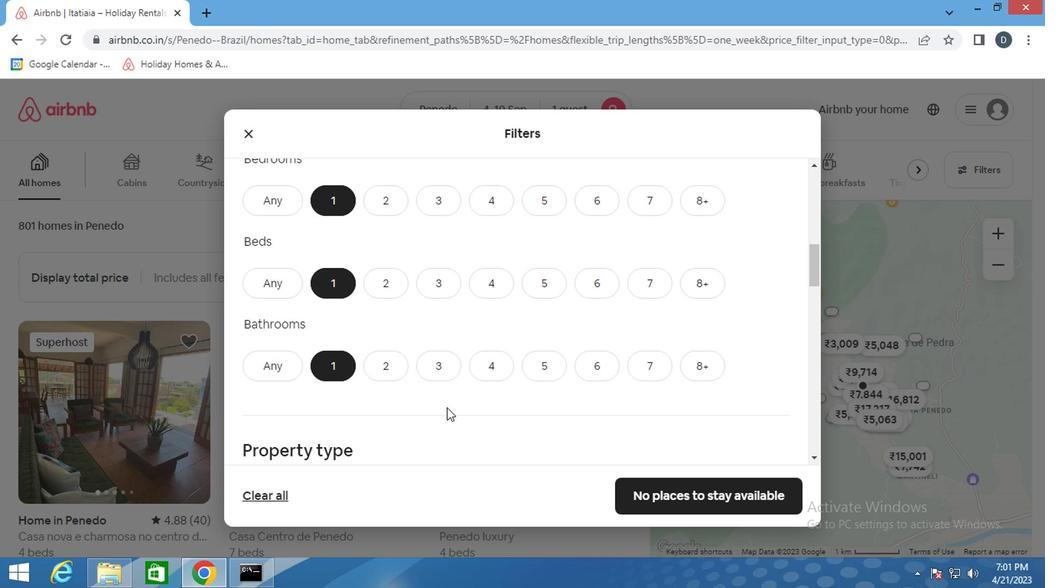 
Action: Mouse scrolled (439, 407) with delta (0, -1)
Screenshot: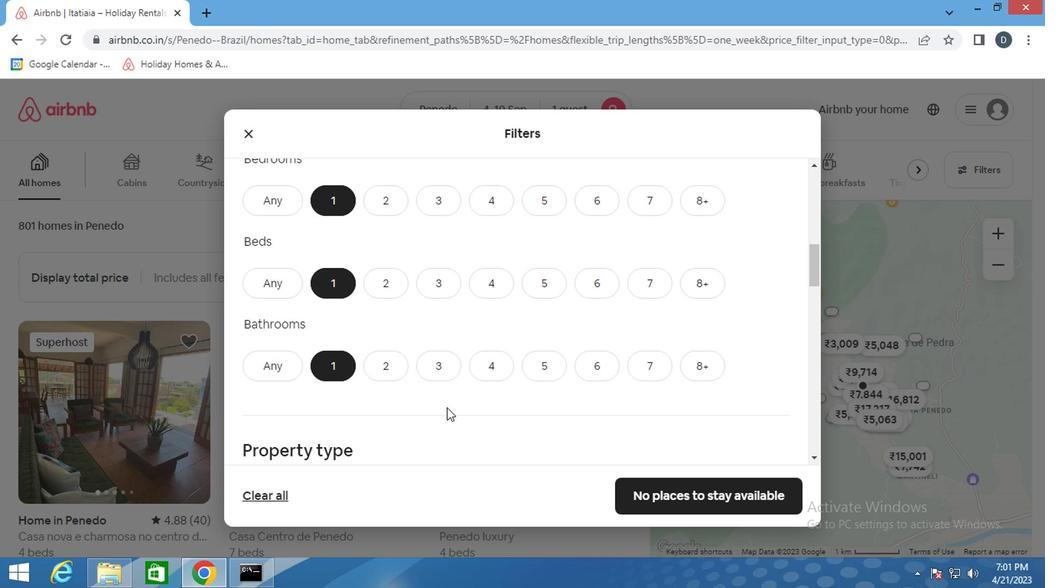 
Action: Mouse scrolled (439, 407) with delta (0, -1)
Screenshot: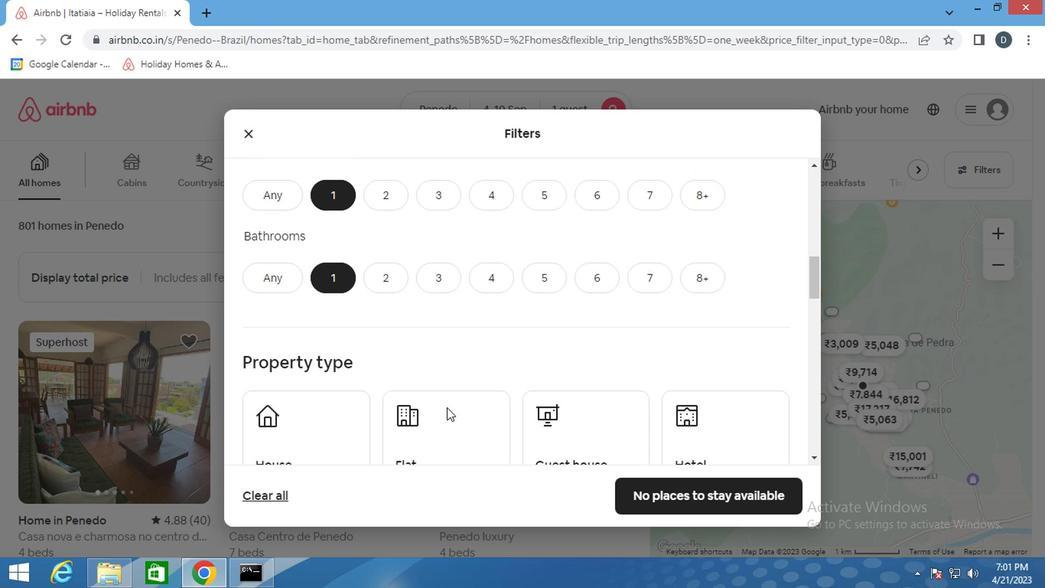 
Action: Mouse moved to (304, 312)
Screenshot: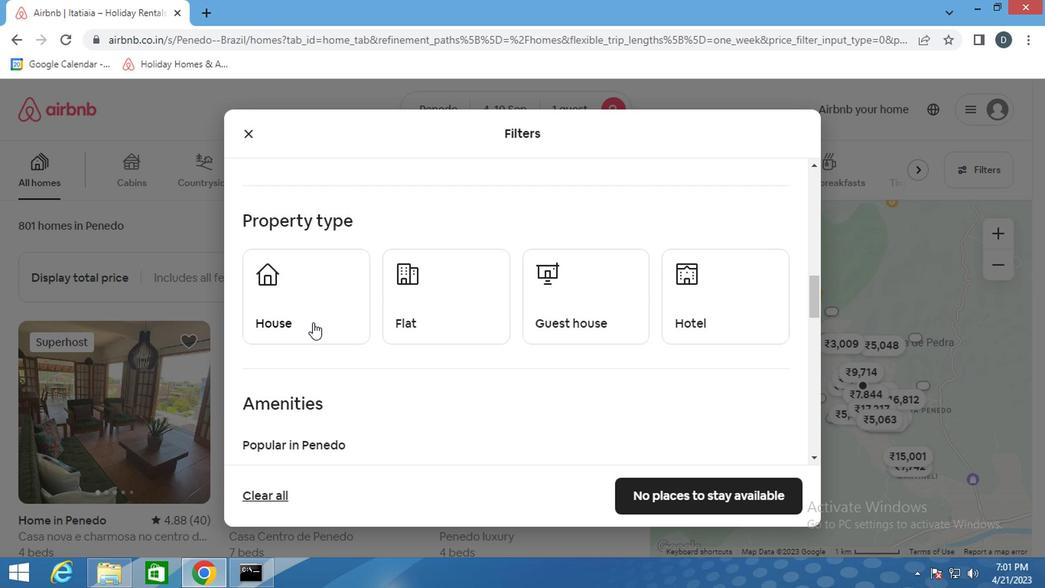 
Action: Mouse pressed left at (304, 312)
Screenshot: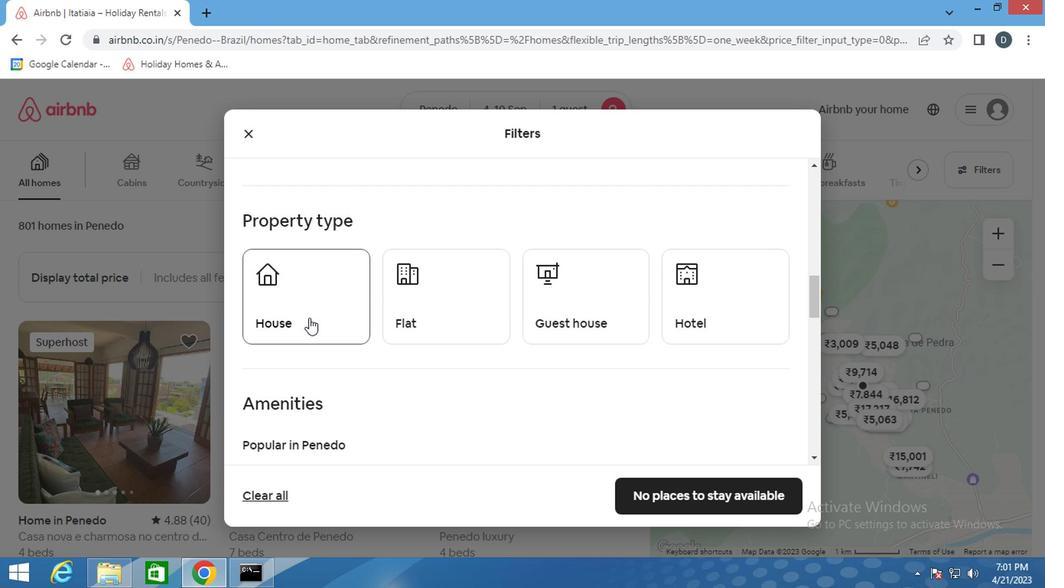 
Action: Mouse moved to (481, 307)
Screenshot: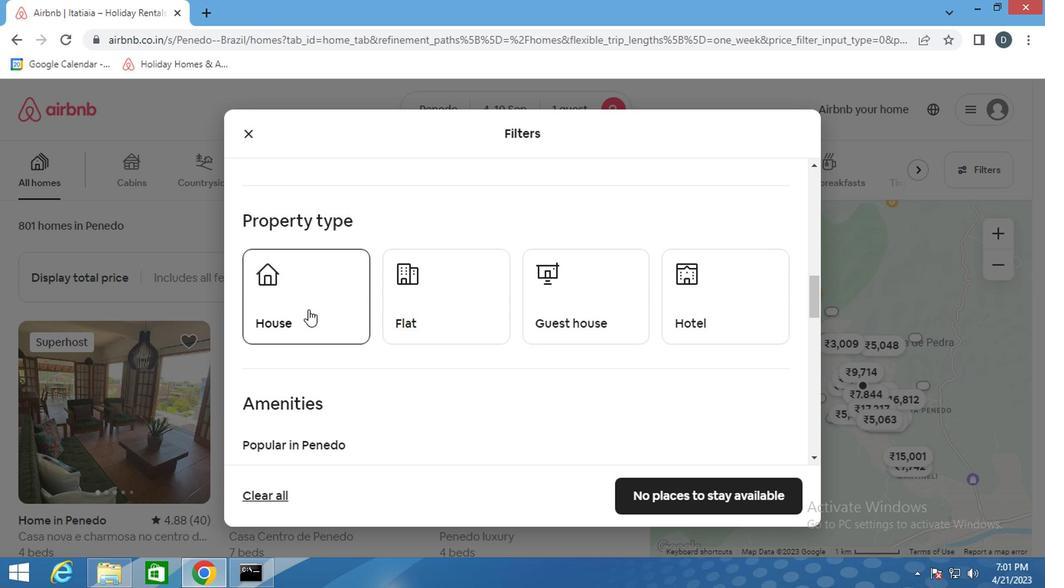 
Action: Mouse pressed left at (481, 307)
Screenshot: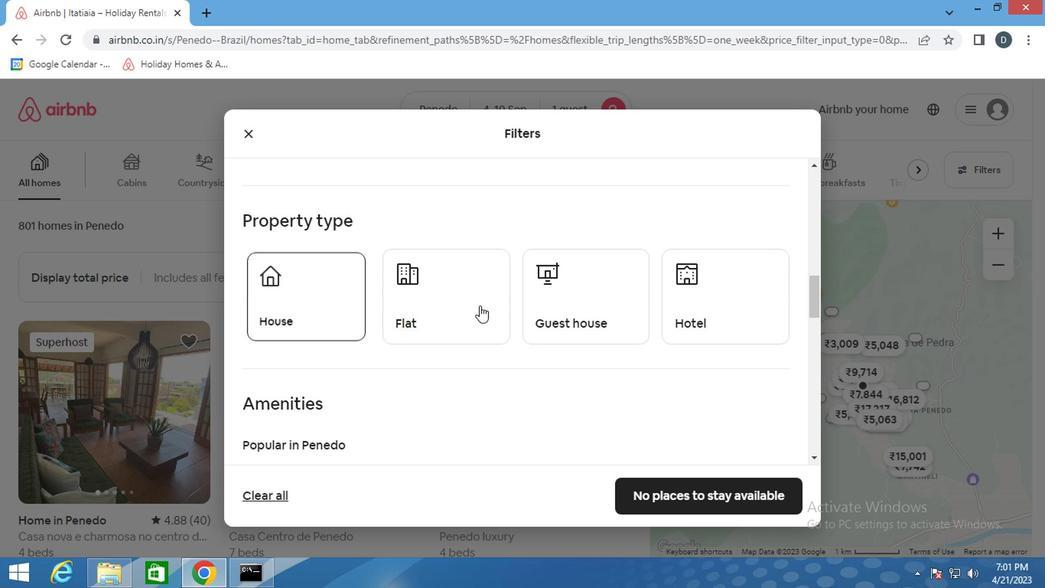 
Action: Mouse moved to (551, 296)
Screenshot: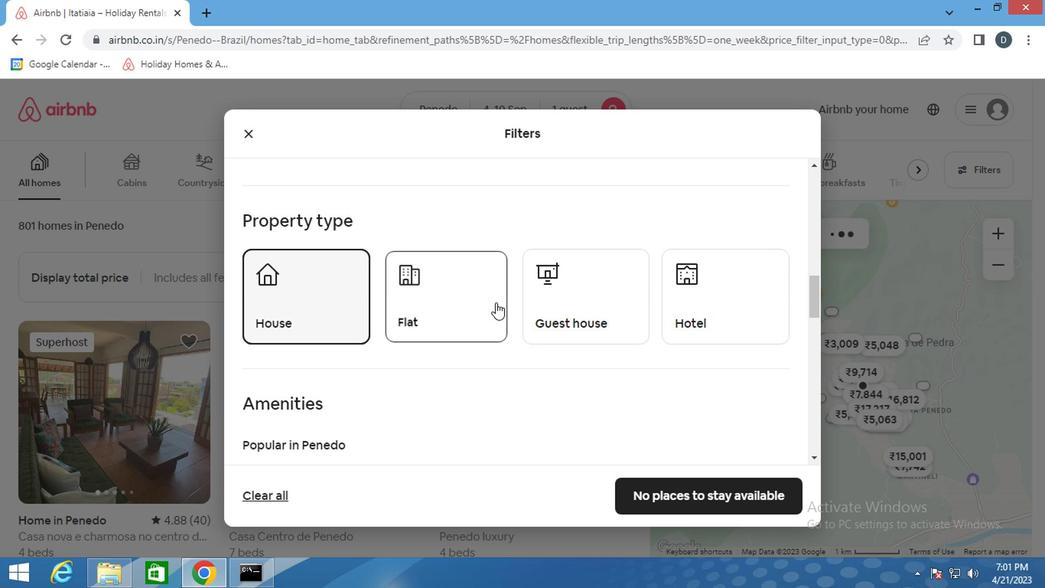 
Action: Mouse pressed left at (551, 296)
Screenshot: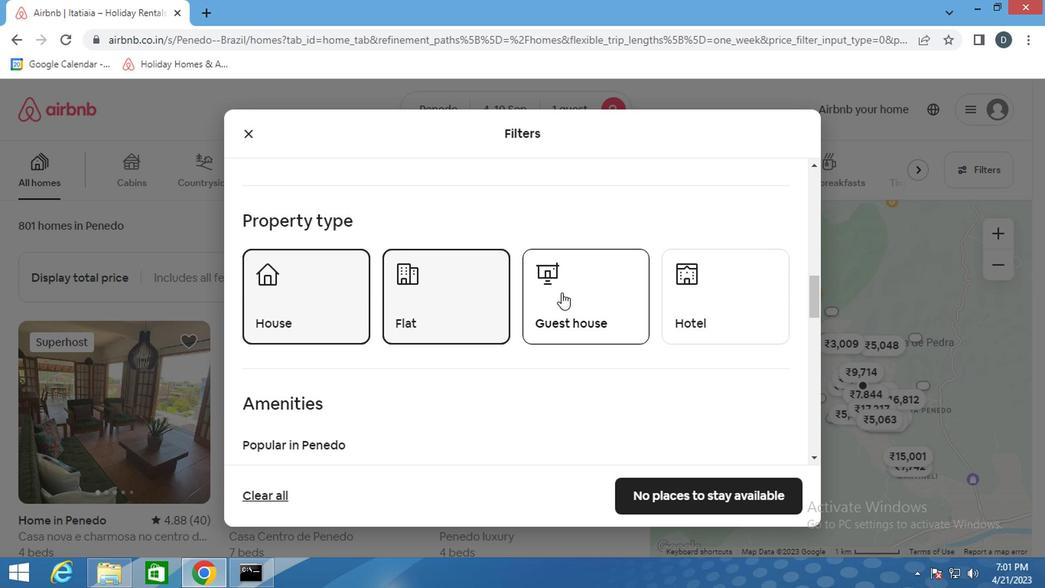
Action: Mouse moved to (712, 292)
Screenshot: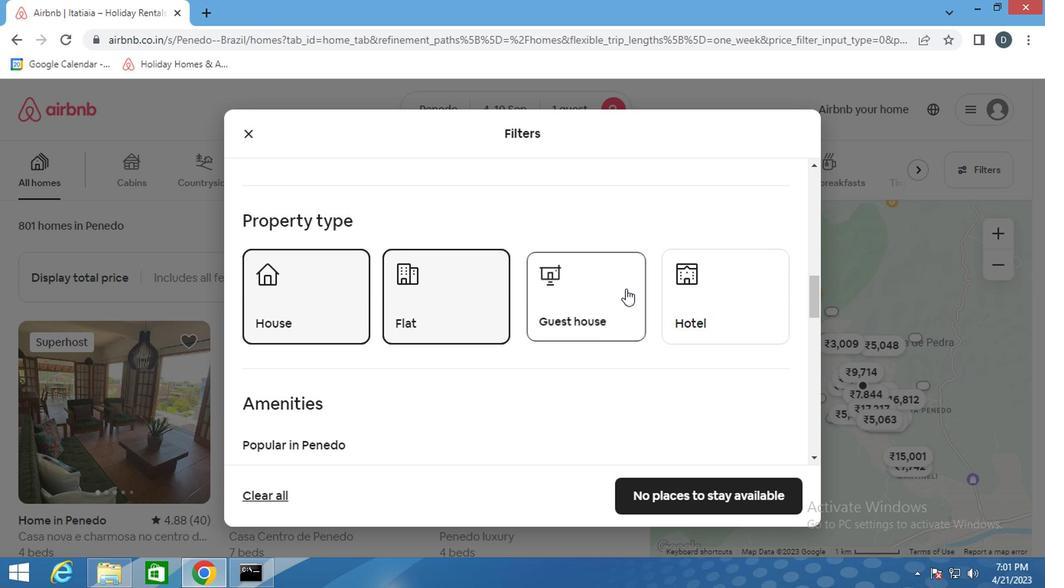 
Action: Mouse pressed left at (712, 292)
Screenshot: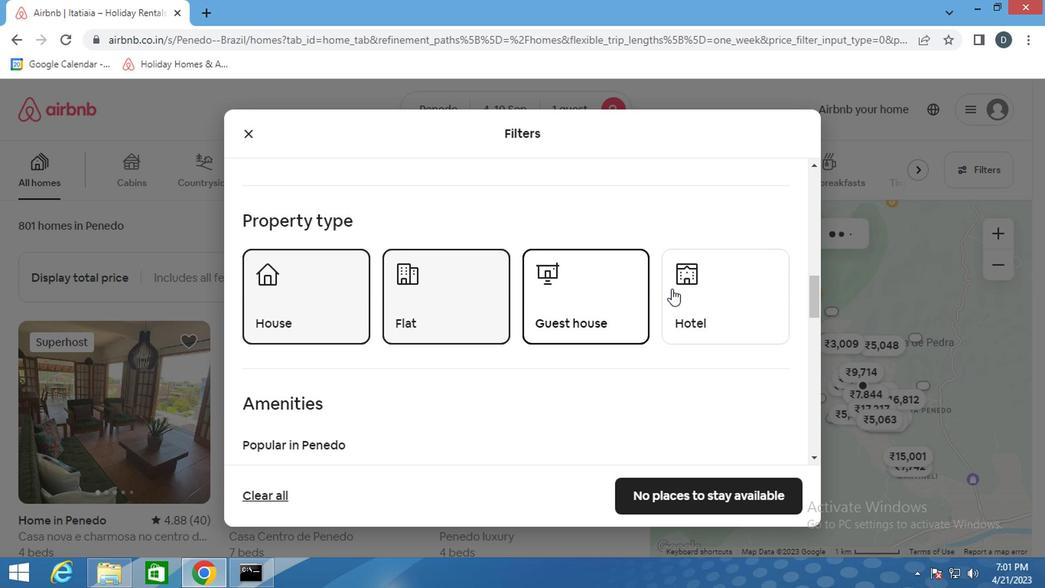 
Action: Mouse moved to (523, 402)
Screenshot: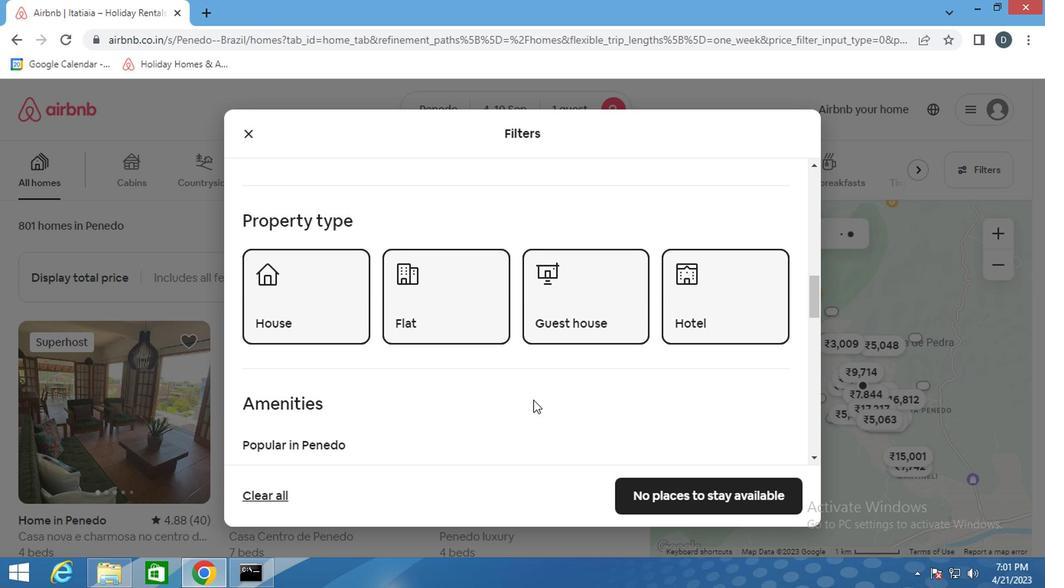 
Action: Mouse scrolled (523, 401) with delta (0, -1)
Screenshot: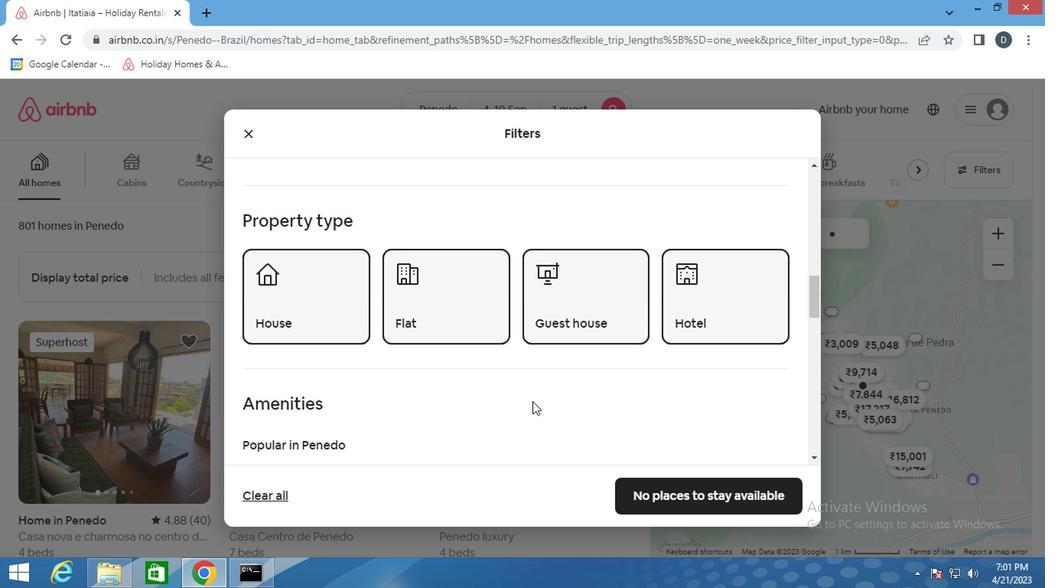 
Action: Mouse scrolled (523, 401) with delta (0, -1)
Screenshot: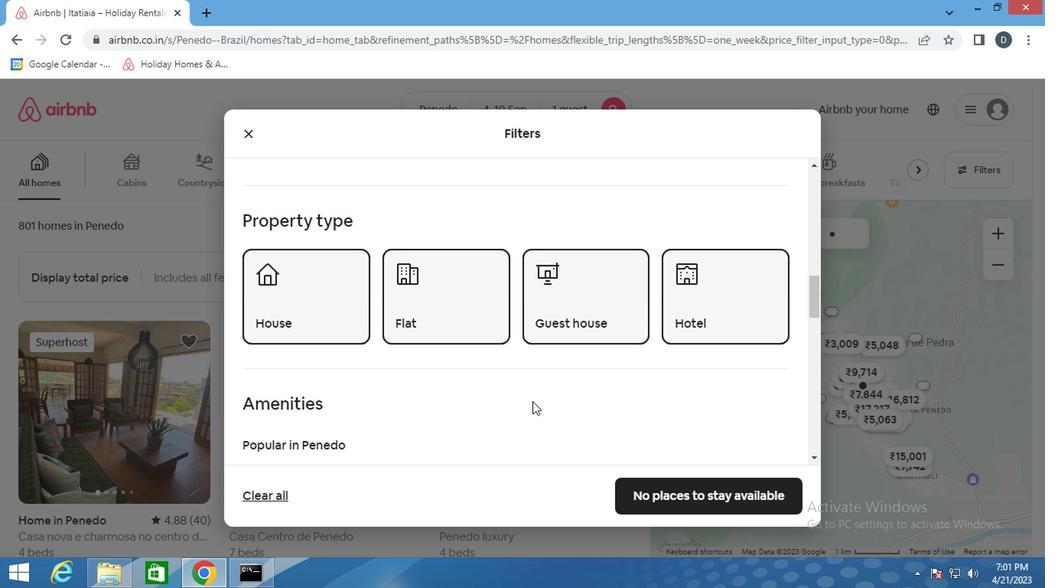
Action: Mouse scrolled (523, 401) with delta (0, -1)
Screenshot: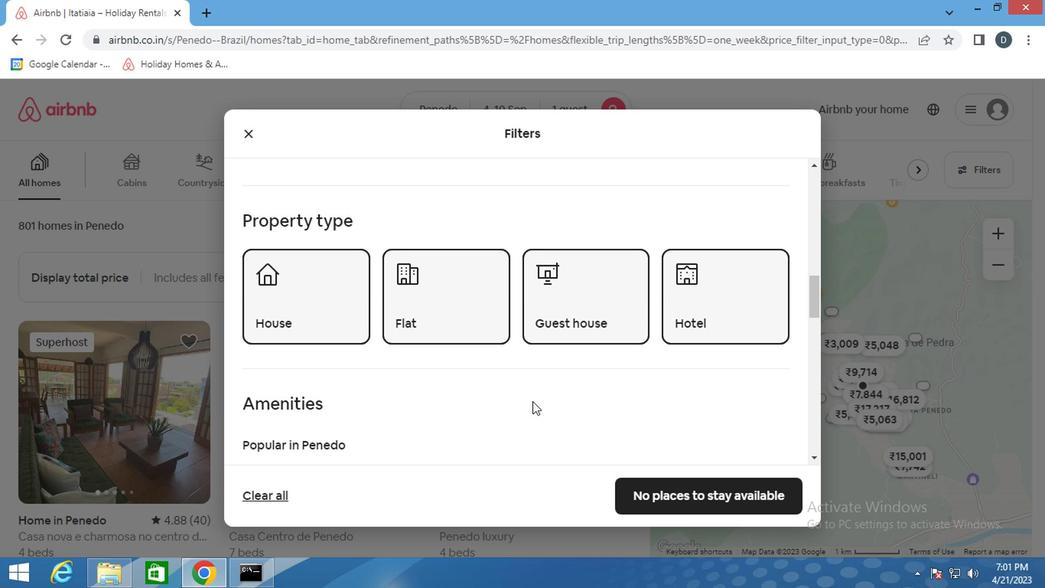 
Action: Mouse scrolled (523, 401) with delta (0, -1)
Screenshot: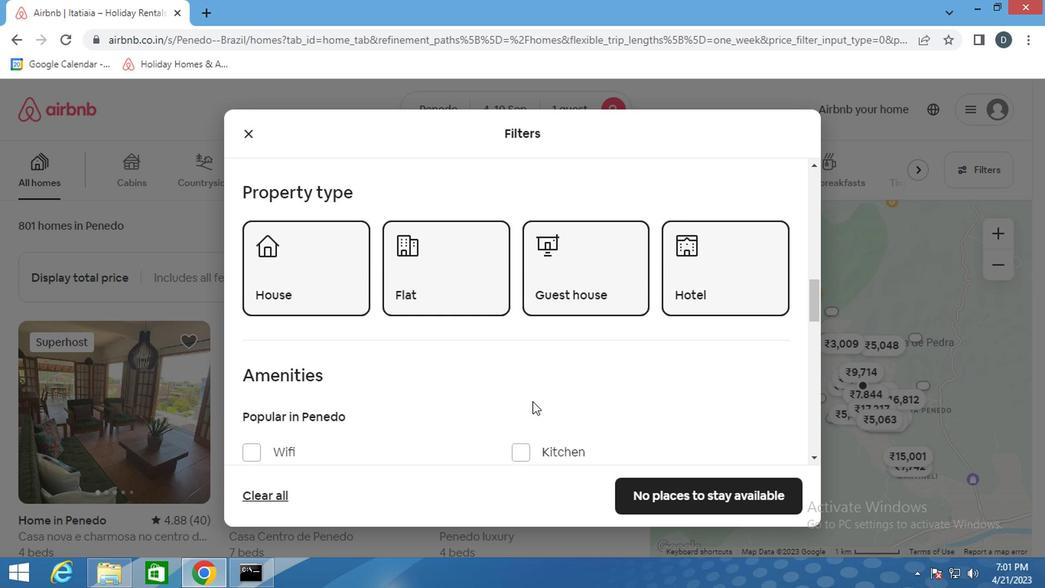 
Action: Mouse moved to (685, 356)
Screenshot: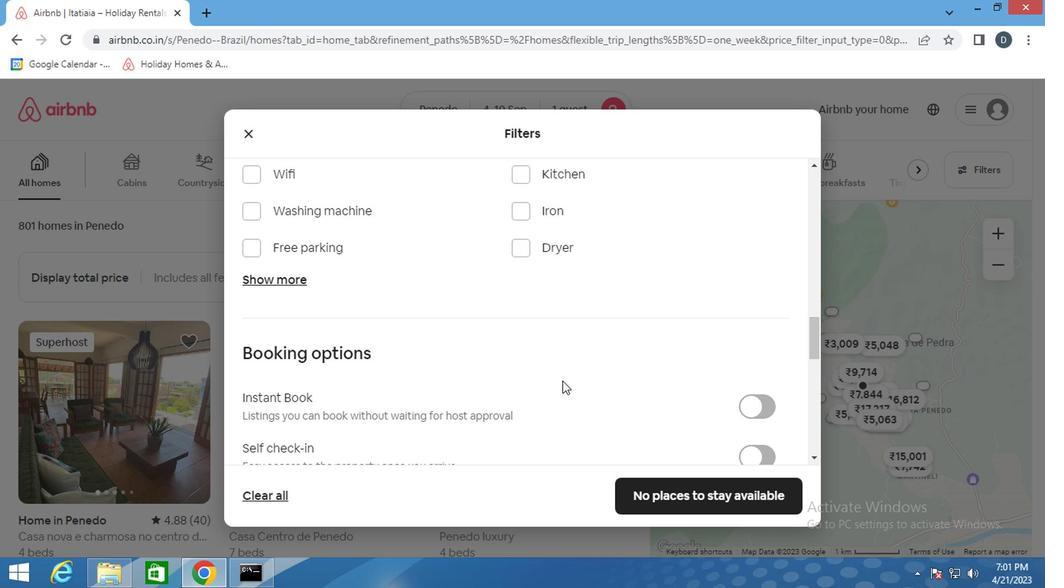
Action: Mouse scrolled (685, 355) with delta (0, 0)
Screenshot: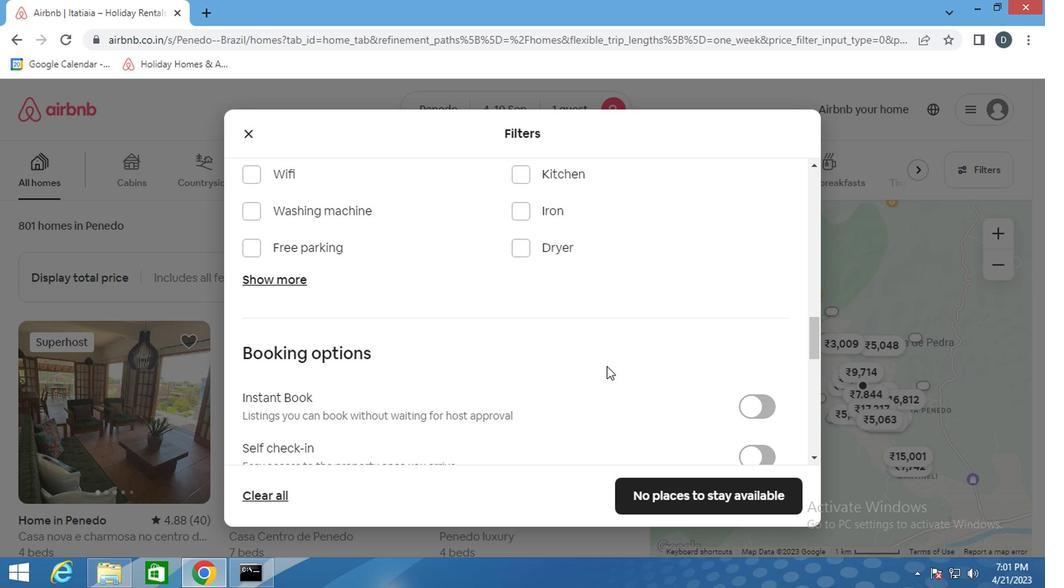 
Action: Mouse scrolled (685, 355) with delta (0, 0)
Screenshot: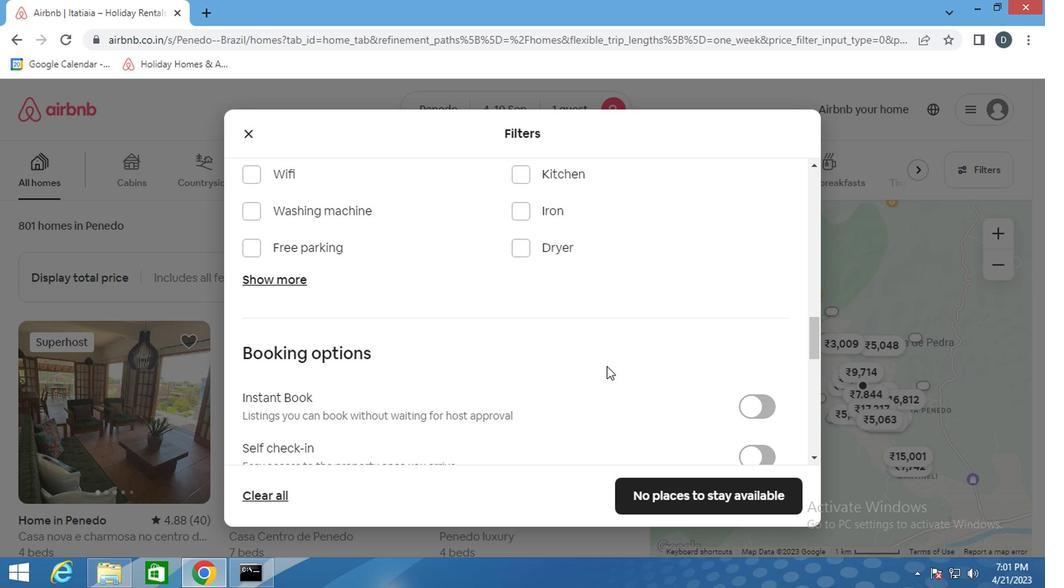 
Action: Mouse scrolled (685, 355) with delta (0, 0)
Screenshot: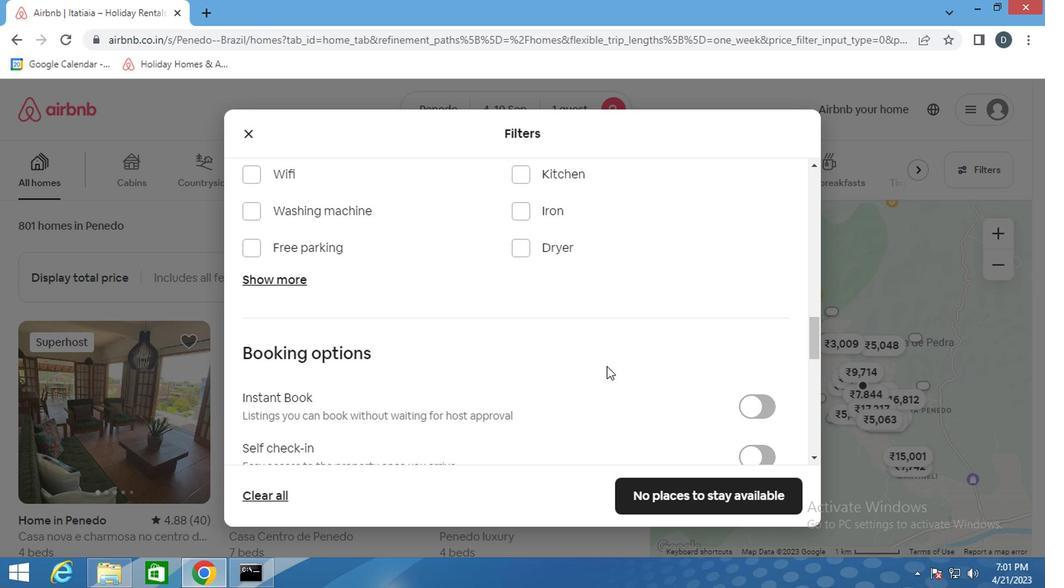 
Action: Mouse moved to (744, 235)
Screenshot: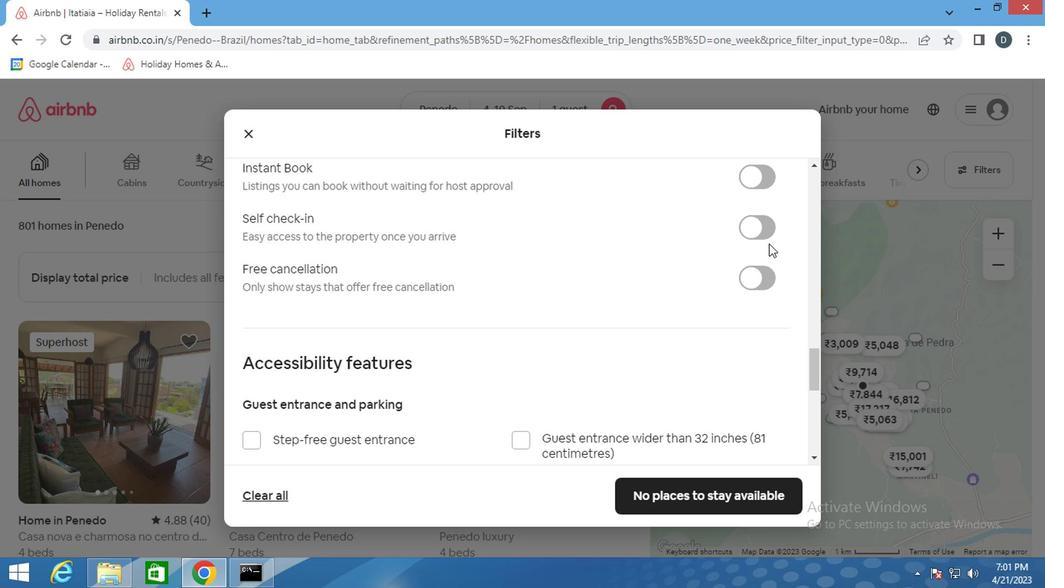 
Action: Mouse pressed left at (744, 235)
Screenshot: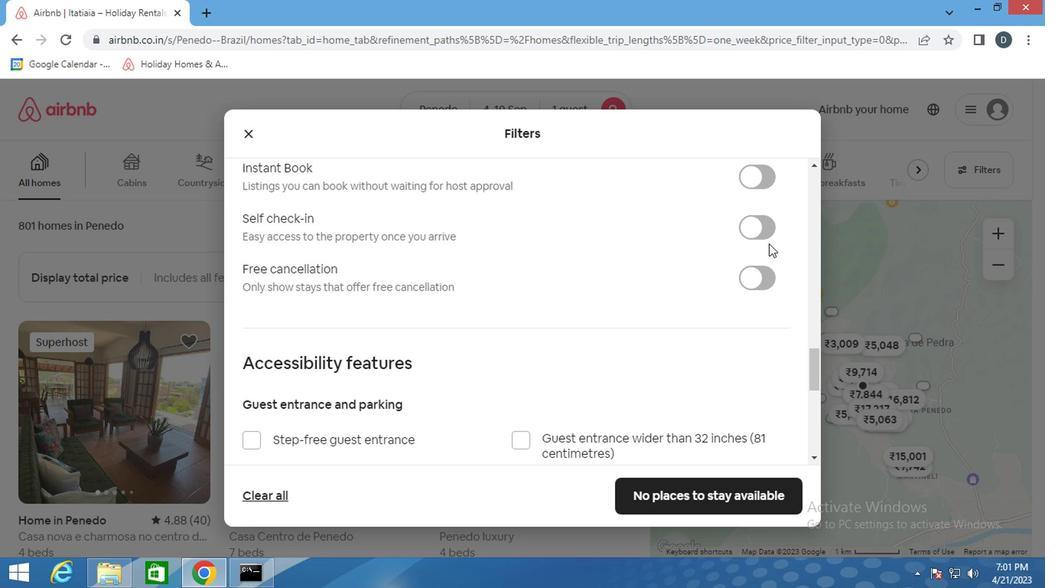 
Action: Mouse moved to (446, 398)
Screenshot: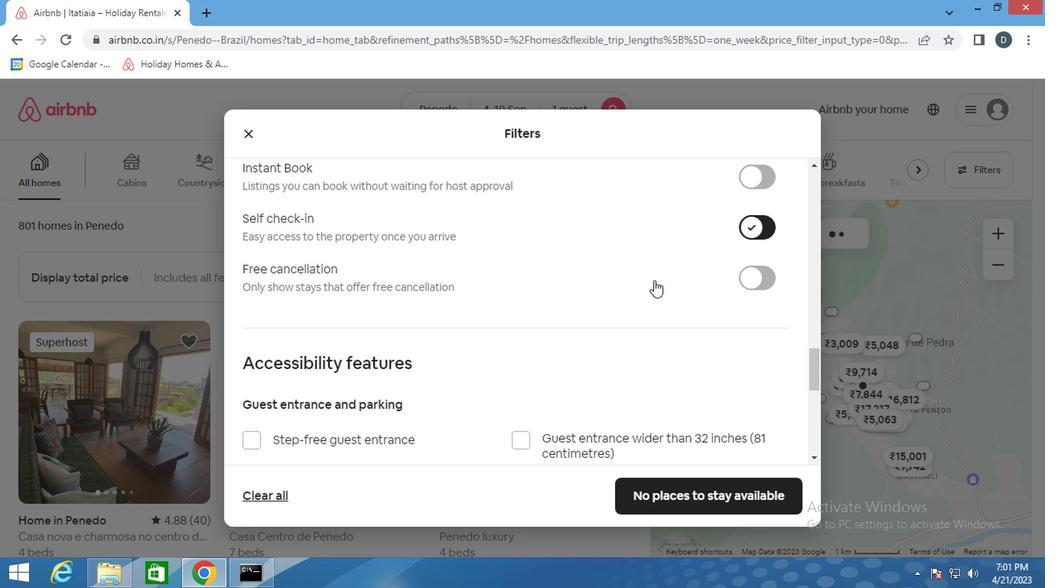 
Action: Mouse scrolled (446, 397) with delta (0, 0)
Screenshot: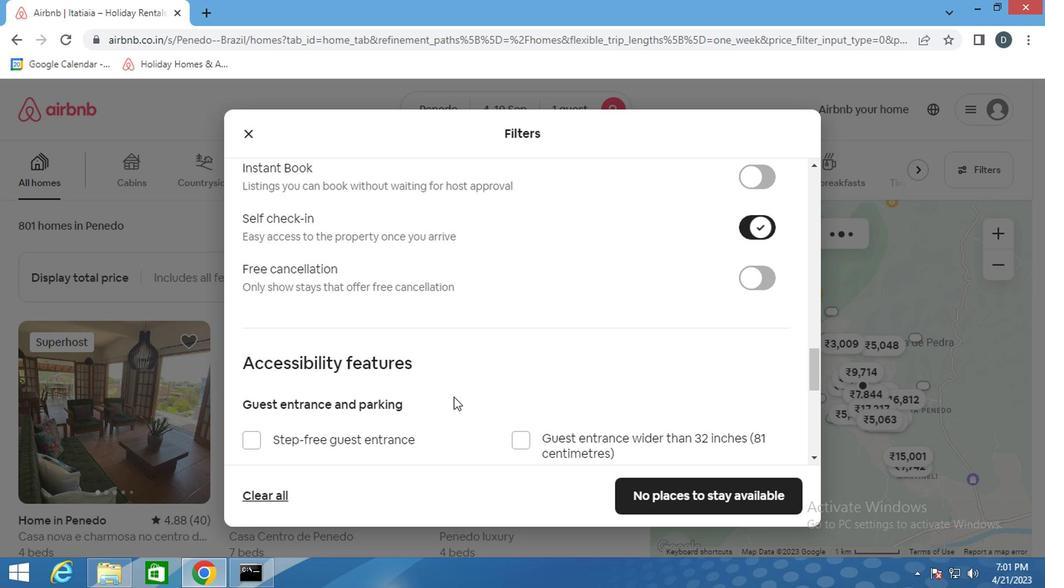 
Action: Mouse scrolled (446, 397) with delta (0, 0)
Screenshot: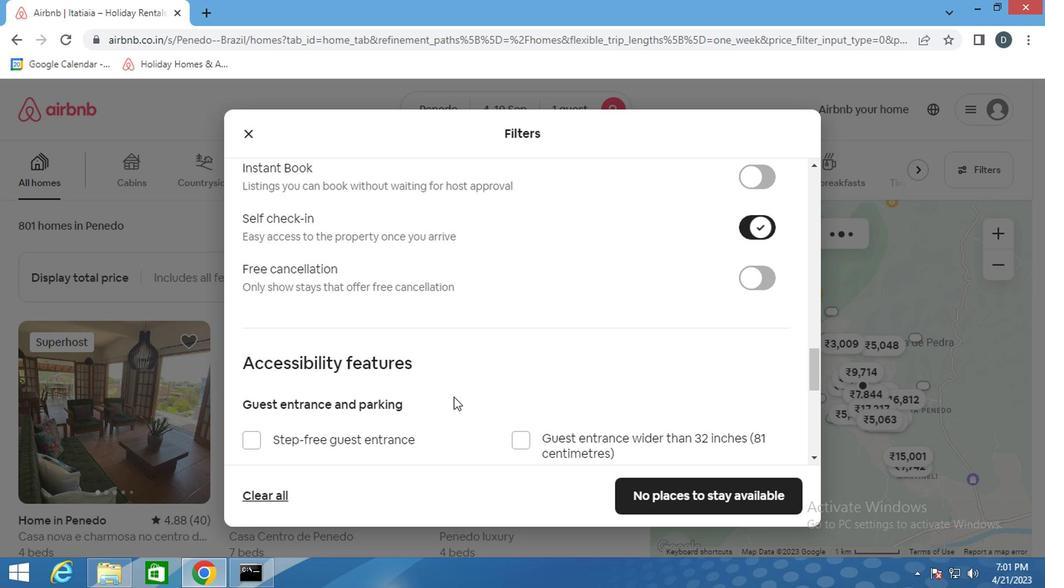 
Action: Mouse scrolled (446, 397) with delta (0, 0)
Screenshot: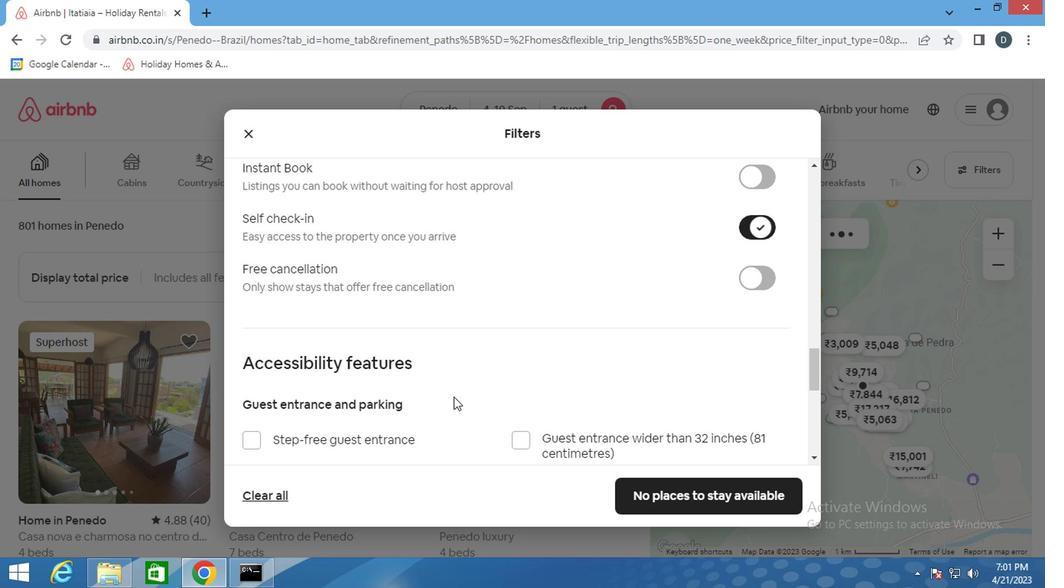
Action: Mouse scrolled (446, 397) with delta (0, 0)
Screenshot: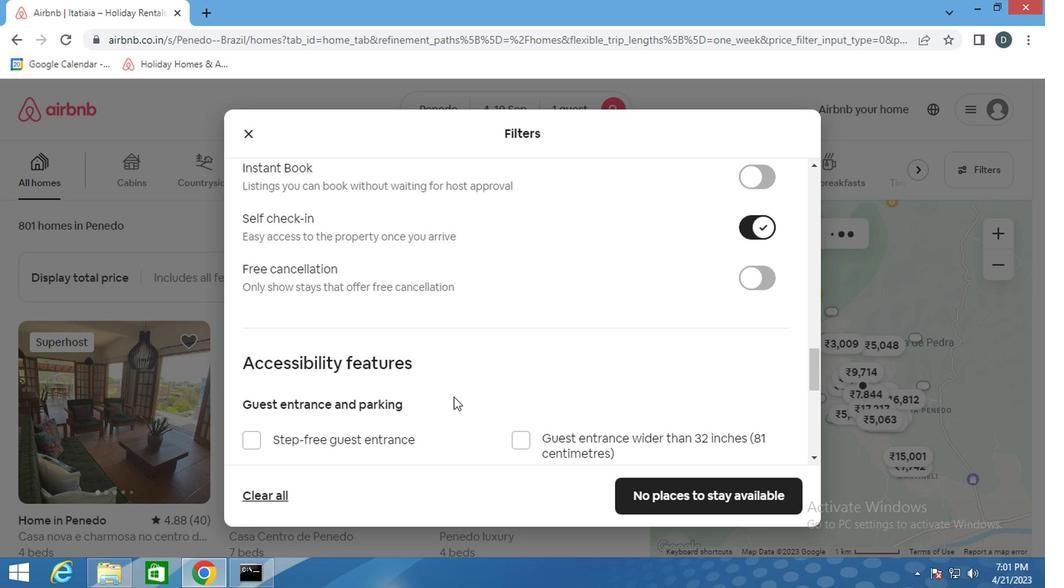 
Action: Mouse moved to (446, 397)
Screenshot: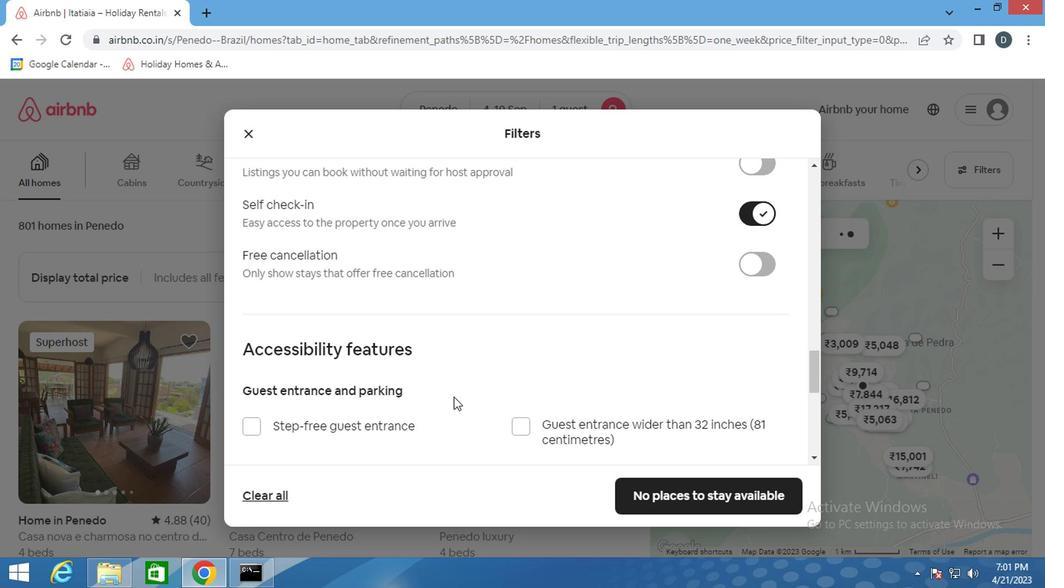 
Action: Mouse scrolled (446, 396) with delta (0, 0)
Screenshot: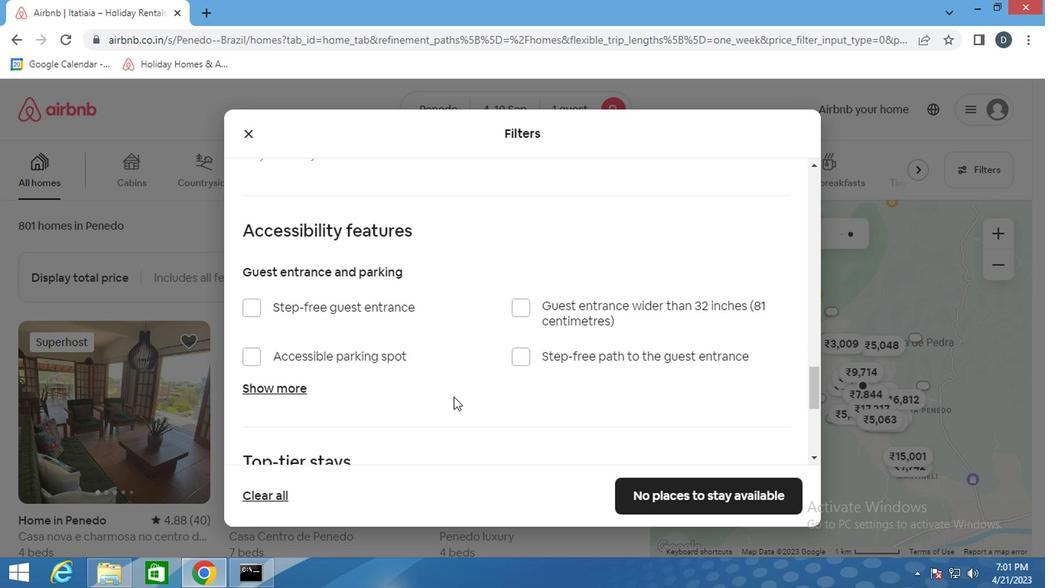 
Action: Mouse scrolled (446, 396) with delta (0, 0)
Screenshot: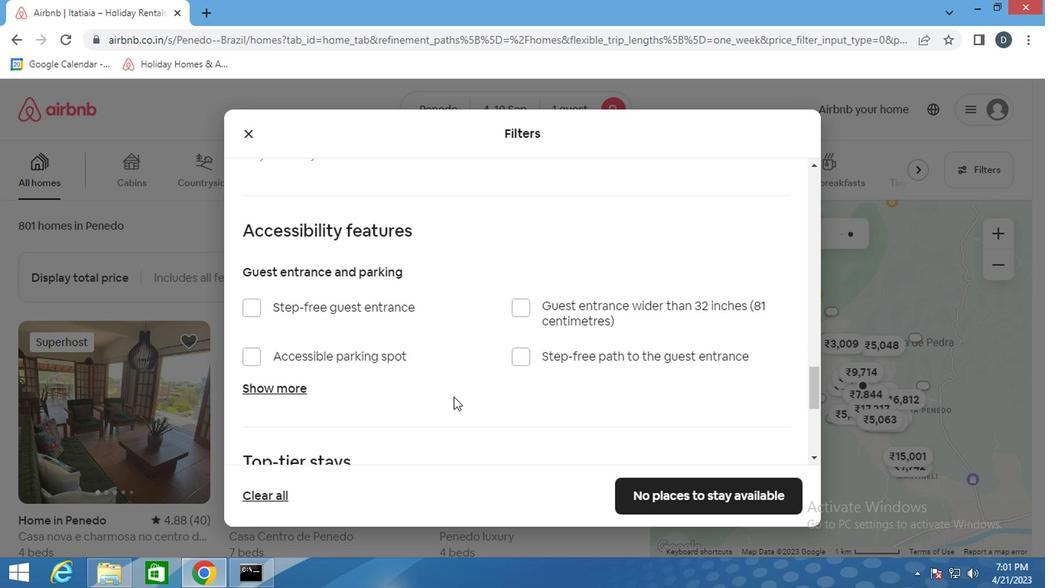 
Action: Mouse scrolled (446, 396) with delta (0, 0)
Screenshot: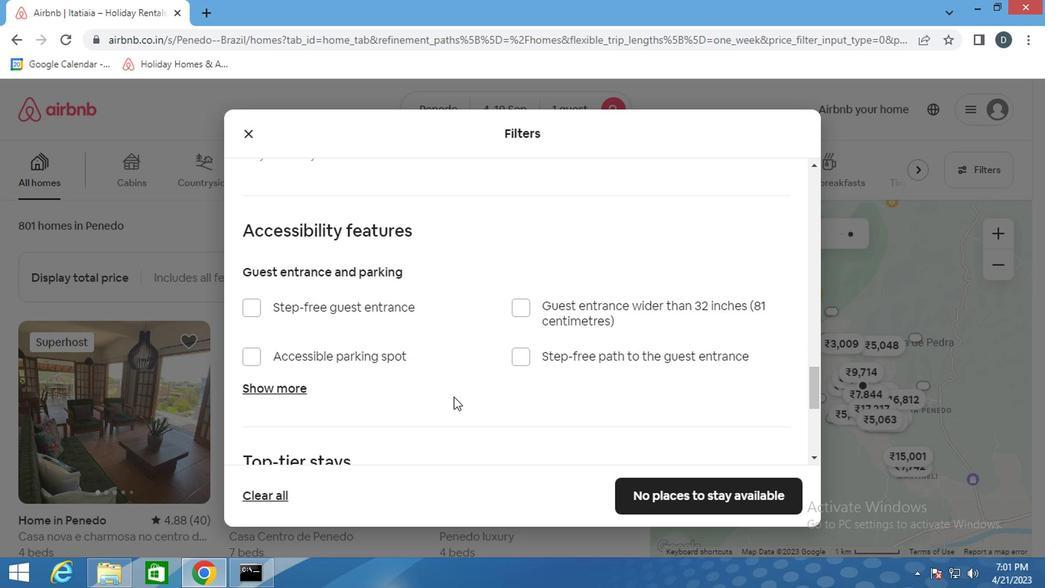 
Action: Mouse scrolled (446, 396) with delta (0, 0)
Screenshot: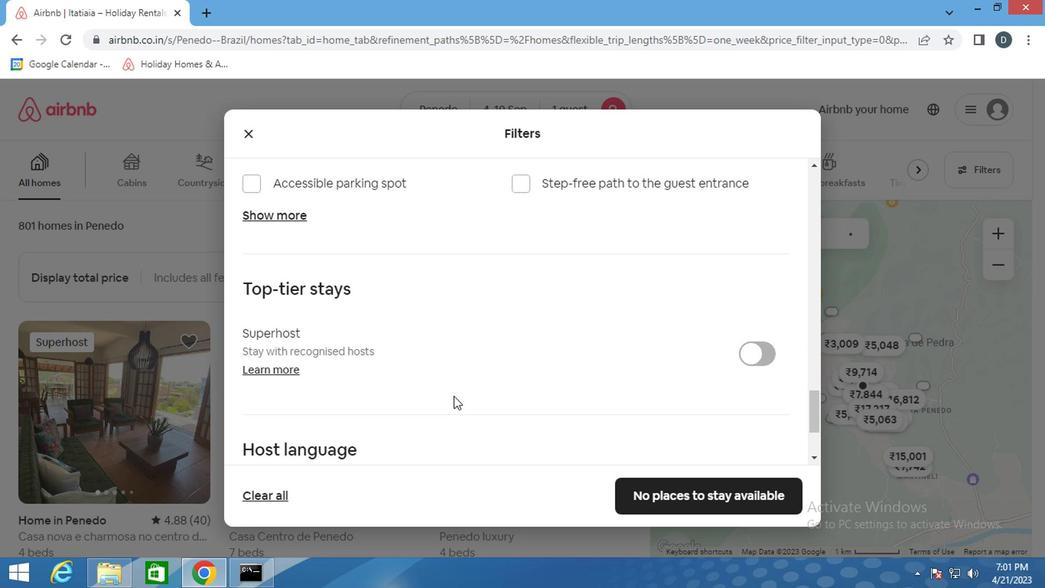 
Action: Mouse scrolled (446, 396) with delta (0, 0)
Screenshot: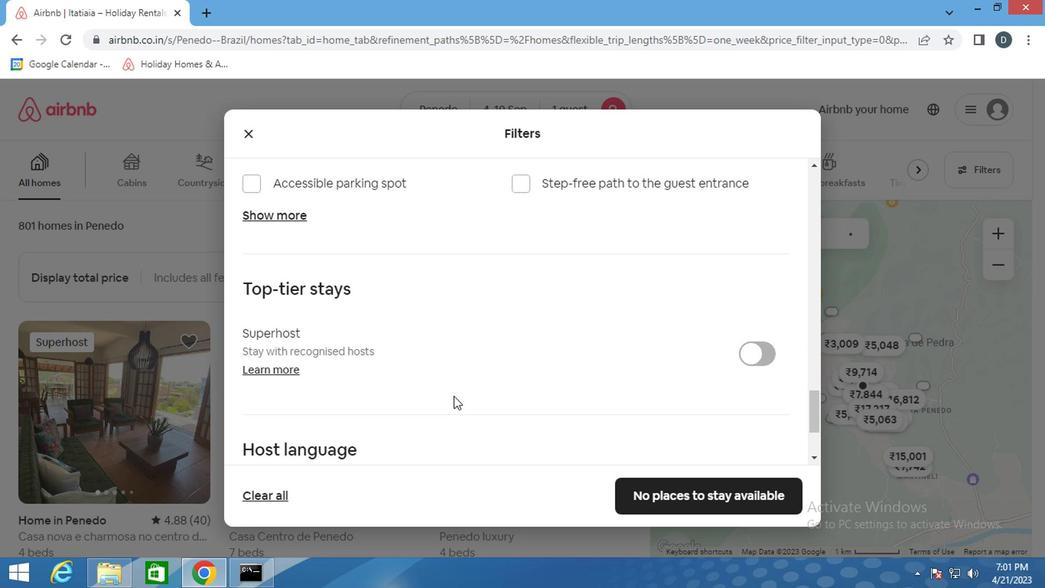 
Action: Mouse moved to (270, 425)
Screenshot: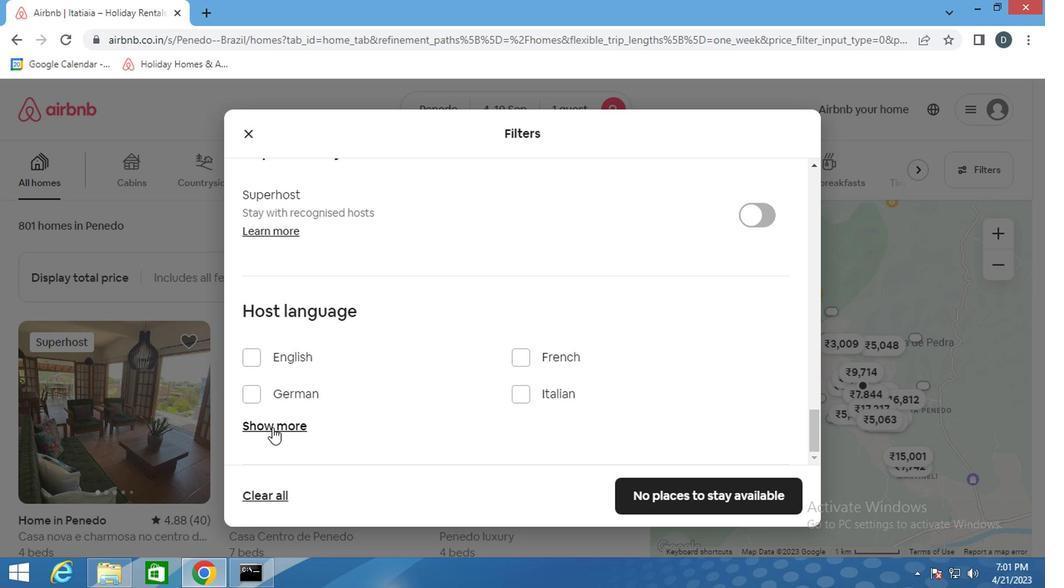 
Action: Mouse pressed left at (270, 425)
Screenshot: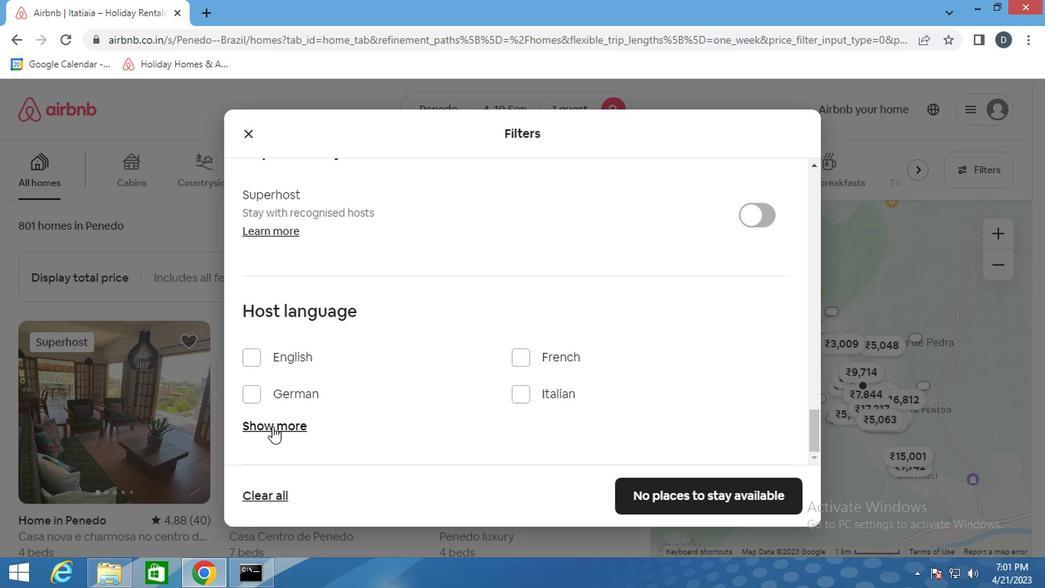 
Action: Mouse moved to (298, 421)
Screenshot: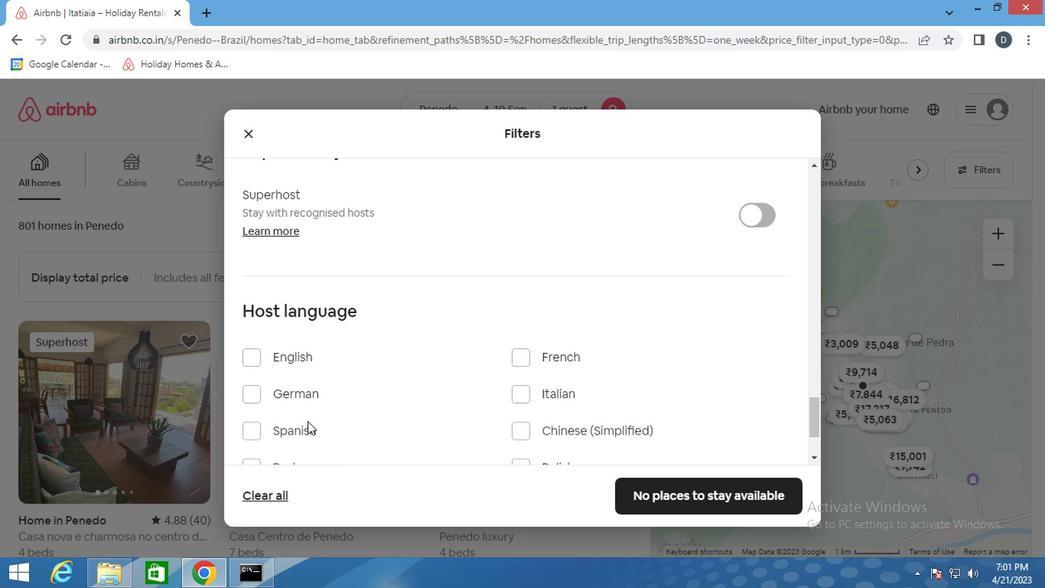
Action: Mouse pressed left at (298, 421)
Screenshot: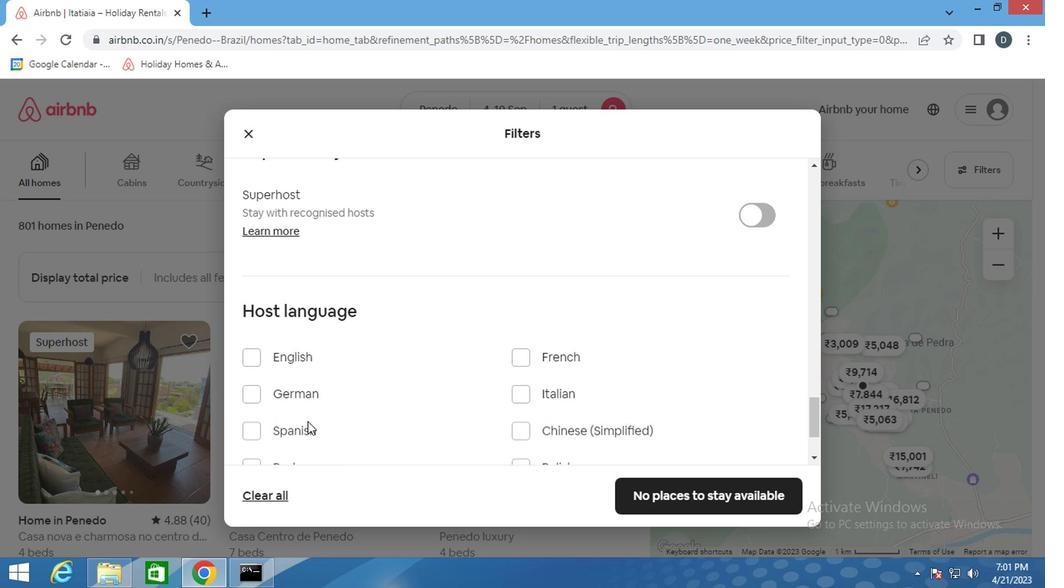 
Action: Mouse moved to (296, 426)
Screenshot: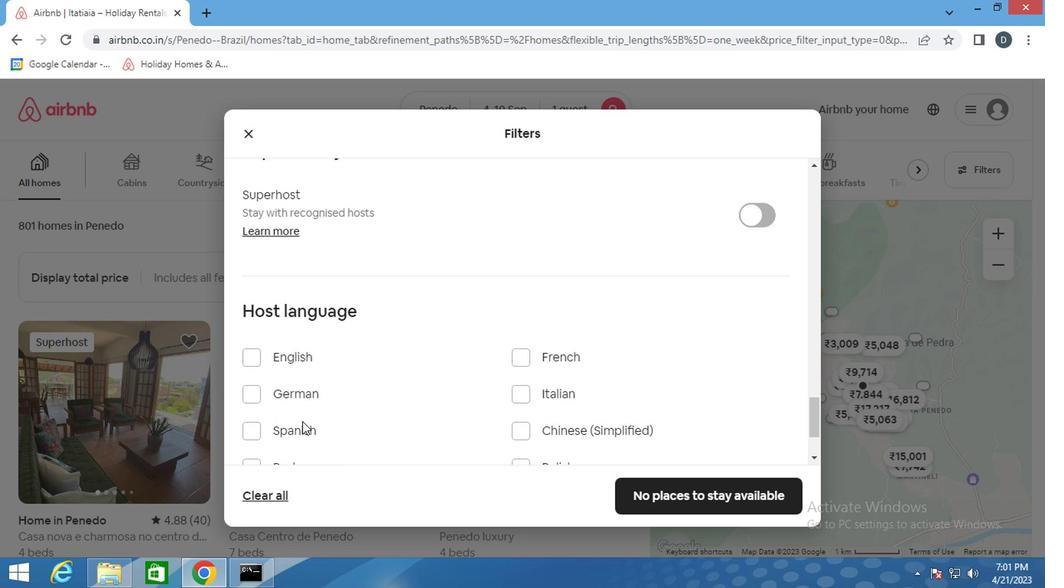 
Action: Mouse pressed left at (296, 426)
Screenshot: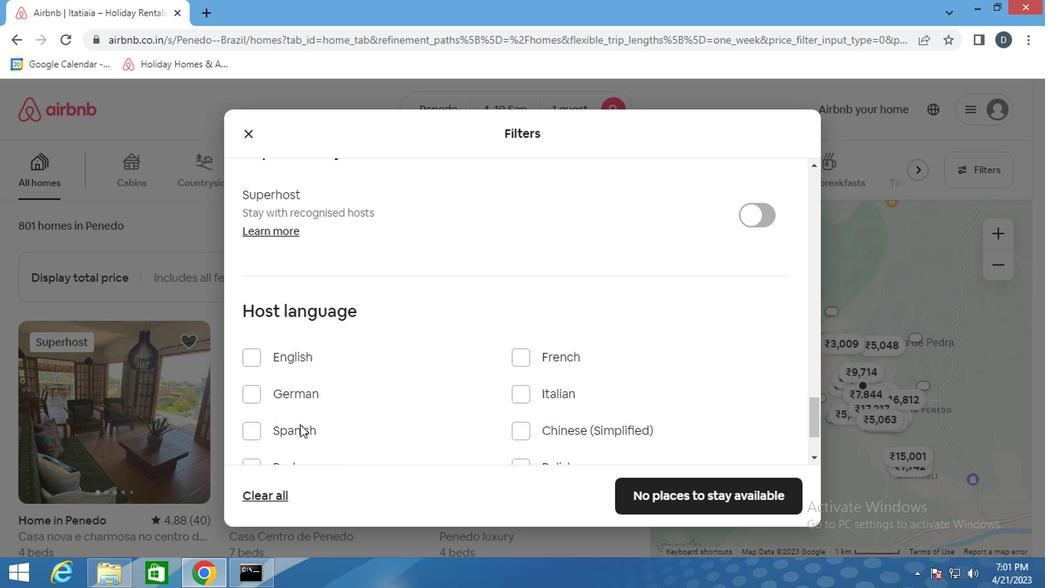 
Action: Mouse moved to (702, 490)
Screenshot: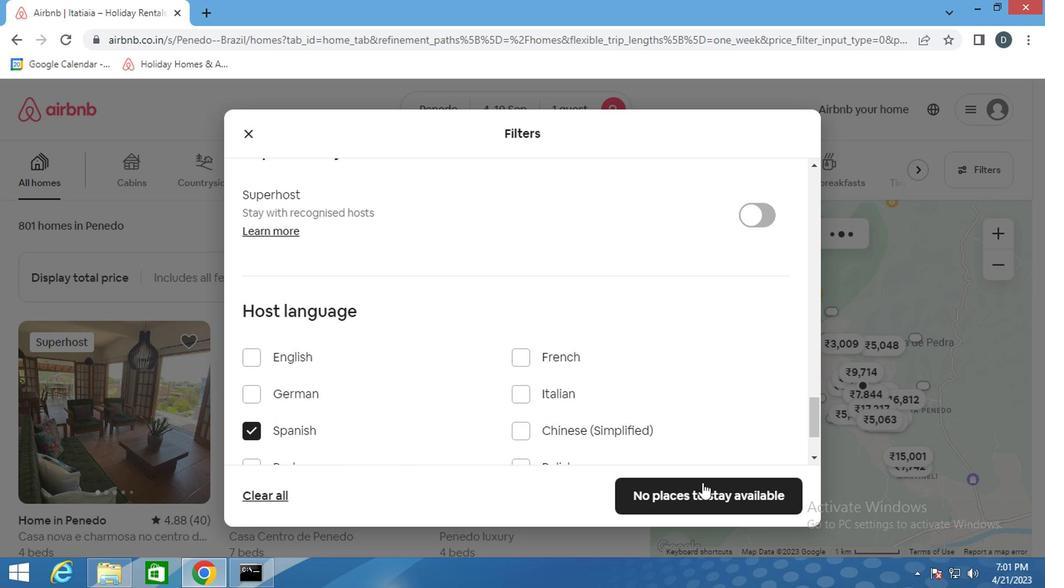 
Action: Mouse pressed left at (702, 490)
Screenshot: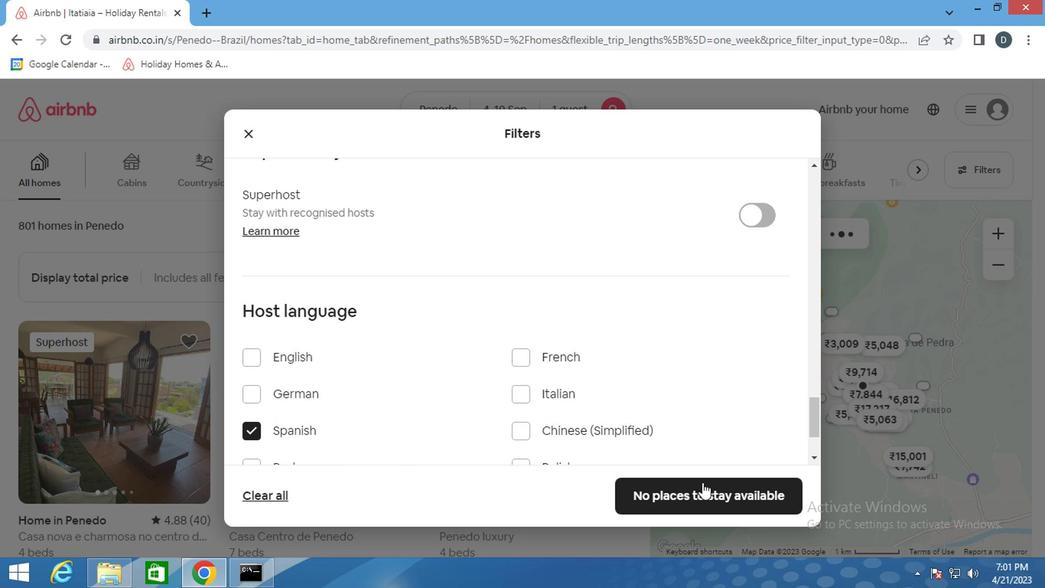 
Action: Mouse moved to (627, 351)
Screenshot: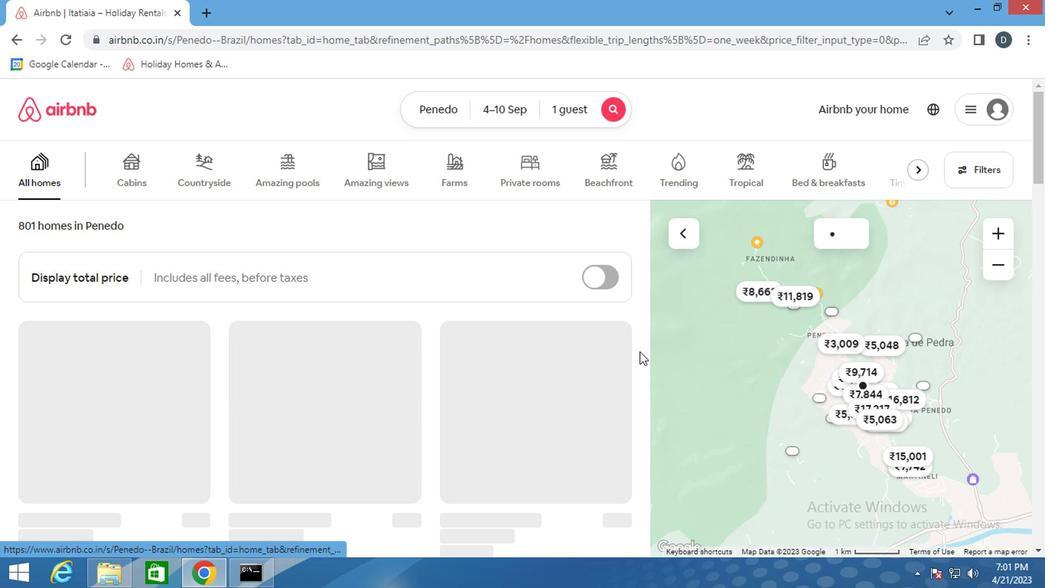 
